 Task: Open a blank sheet, save the file as Regularexercisemeet.rtf Type the sentence 'Sports are more than just games; they are a powerful force that unites people and promotes physical fitness, teamwork, and character development. Engaging in sports provides numerous benefits, including improved physical health, enhanced mental well-being, and the development of essential life skills such as discipline, perseverance, and sportsmanship. Sports also have the ability to transcend cultural and social boundaries, fostering friendships and promoting cultural exchange. Whether as participants or spectators, sports have the capacity to inspire, entertain, and create lasting memories, making them an integral part of our lives._x000D_
'Add formula using equations and charcters after the sentence '2?R' Select the formula and highlight with color Yellow Change the page Orientation to  Landscape
Action: Mouse moved to (239, 183)
Screenshot: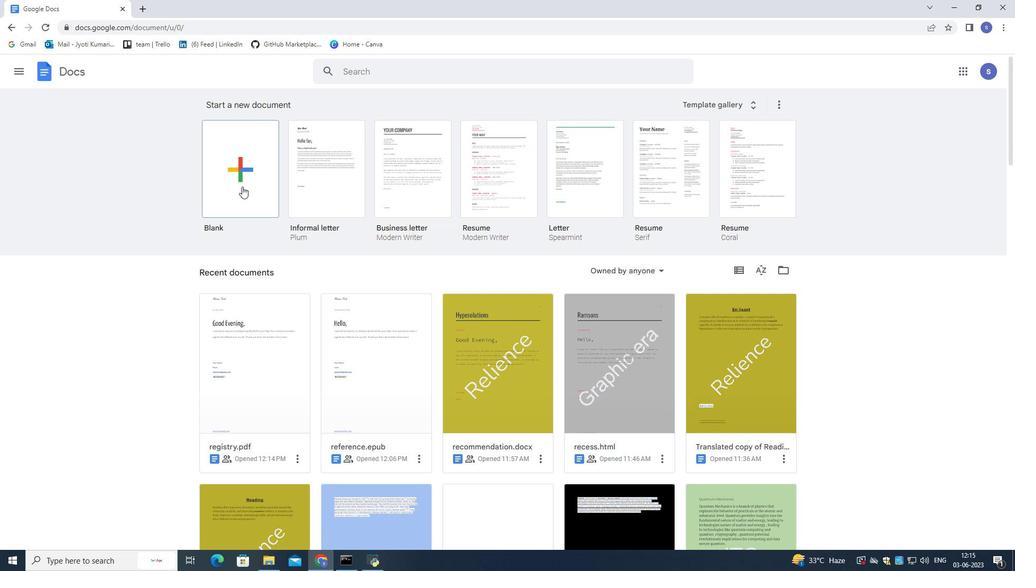 
Action: Mouse pressed left at (239, 183)
Screenshot: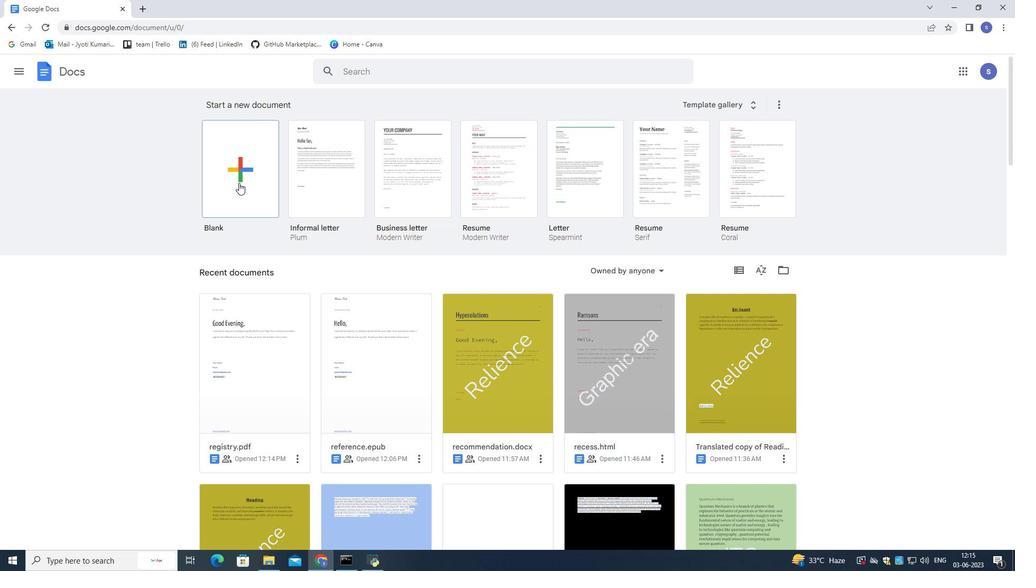 
Action: Mouse pressed left at (239, 183)
Screenshot: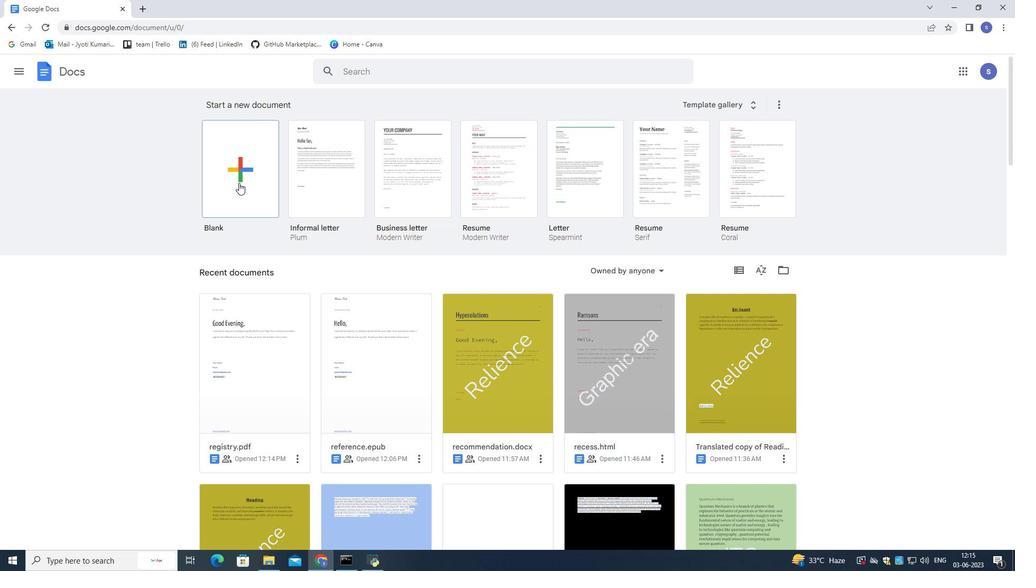 
Action: Mouse moved to (112, 65)
Screenshot: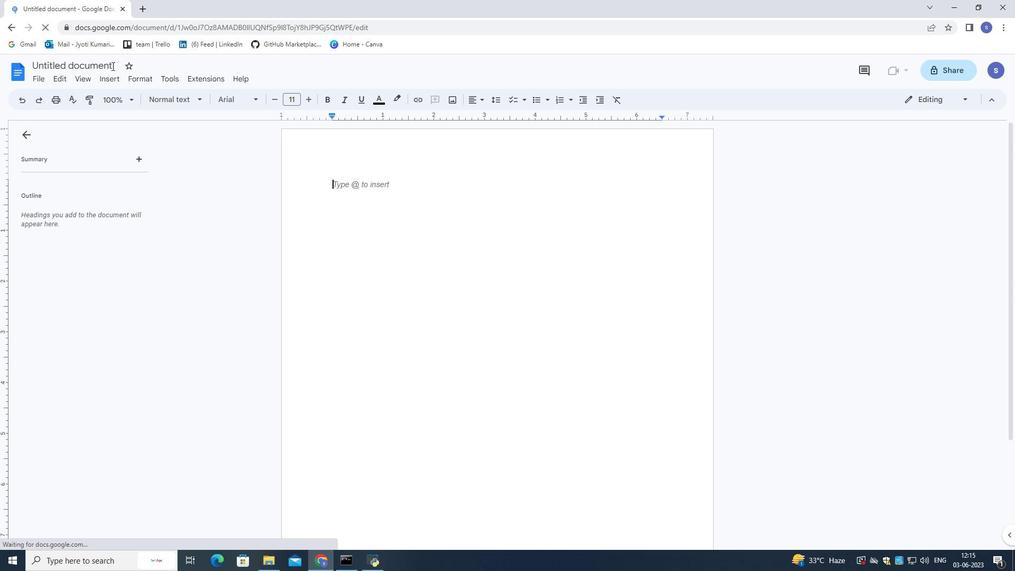 
Action: Mouse pressed left at (112, 65)
Screenshot: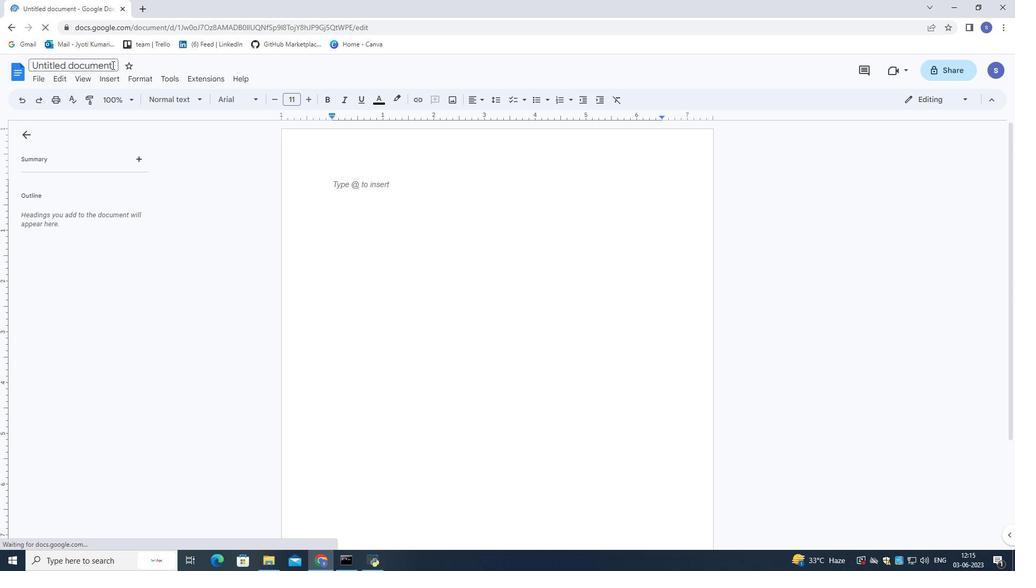 
Action: Mouse moved to (112, 63)
Screenshot: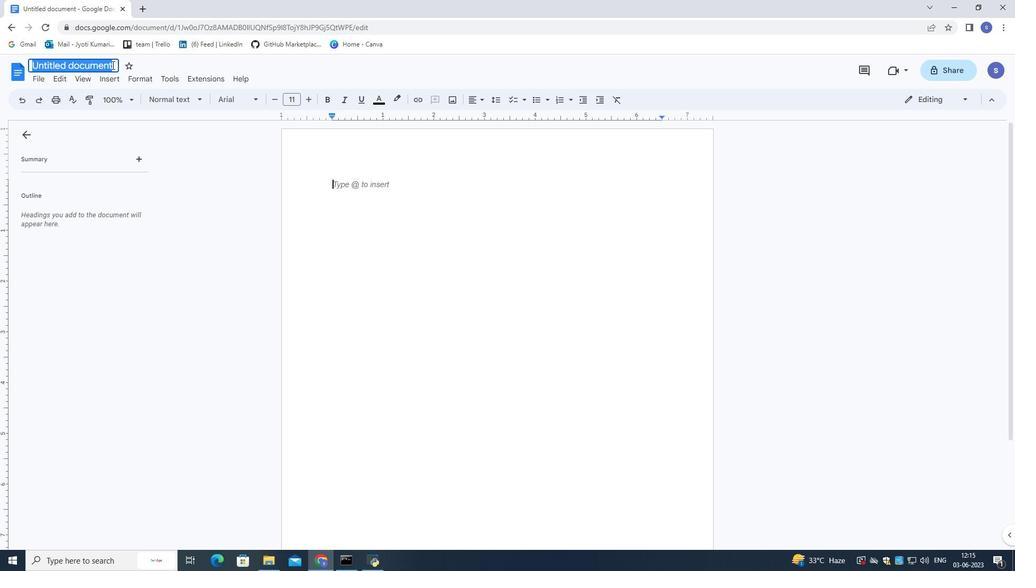 
Action: Key pressed <Key.caps_lock>RE<Key.caps_lock><Key.backspace>egularexercisemeet.
Screenshot: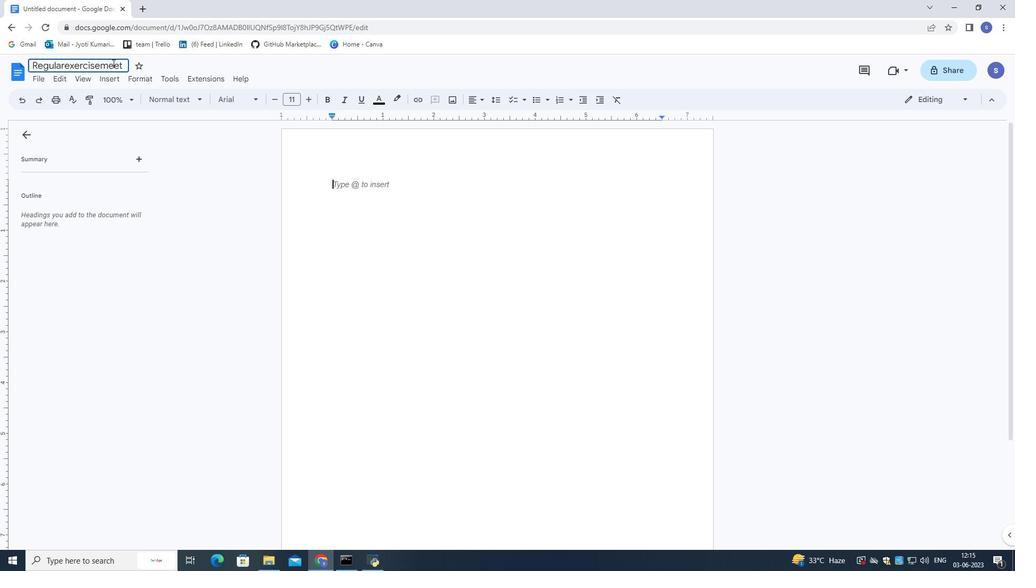 
Action: Mouse moved to (1016, 94)
Screenshot: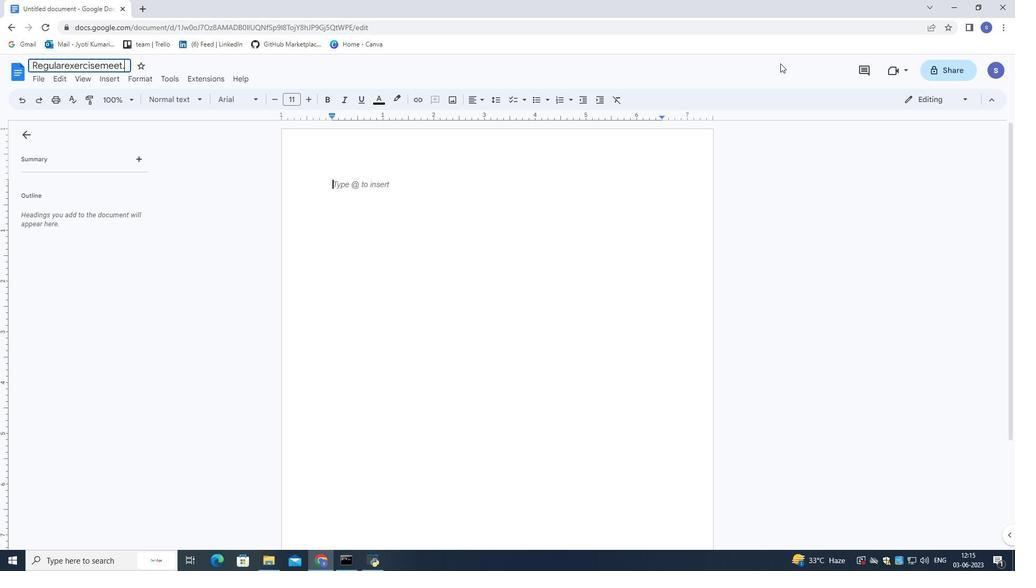 
Action: Key pressed rtf<Key.enter>
Screenshot: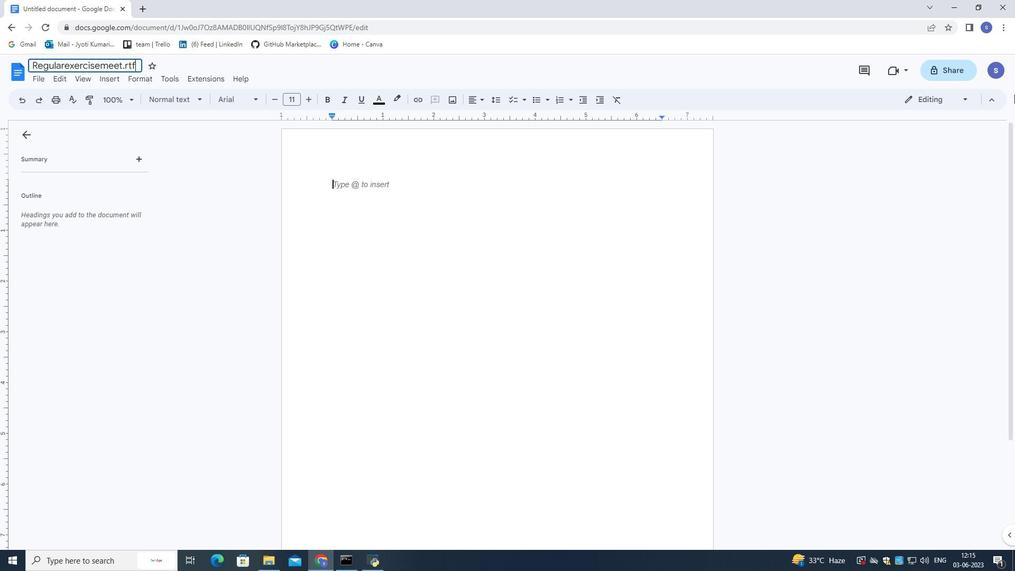 
Action: Mouse moved to (372, 186)
Screenshot: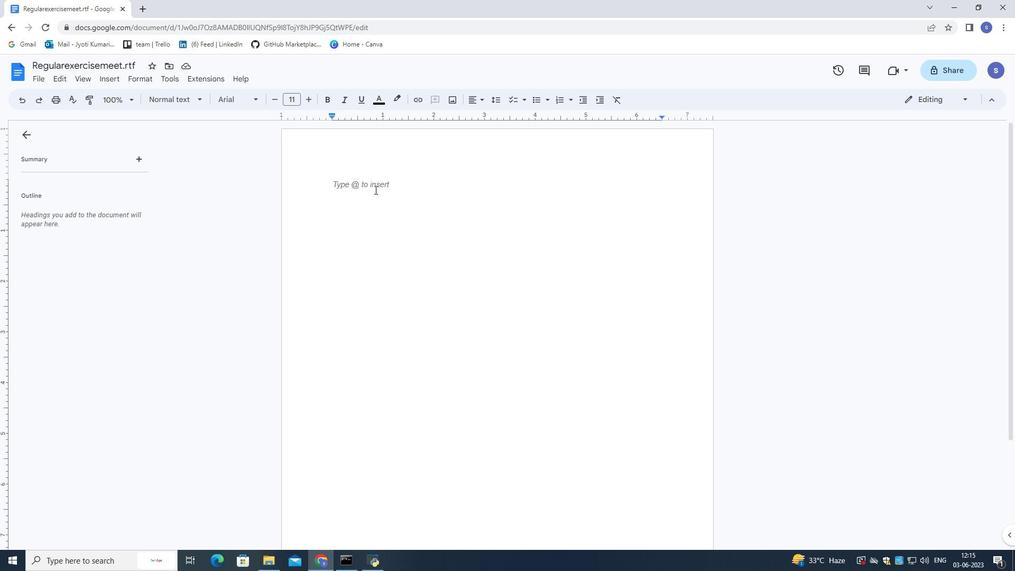 
Action: Mouse pressed left at (372, 186)
Screenshot: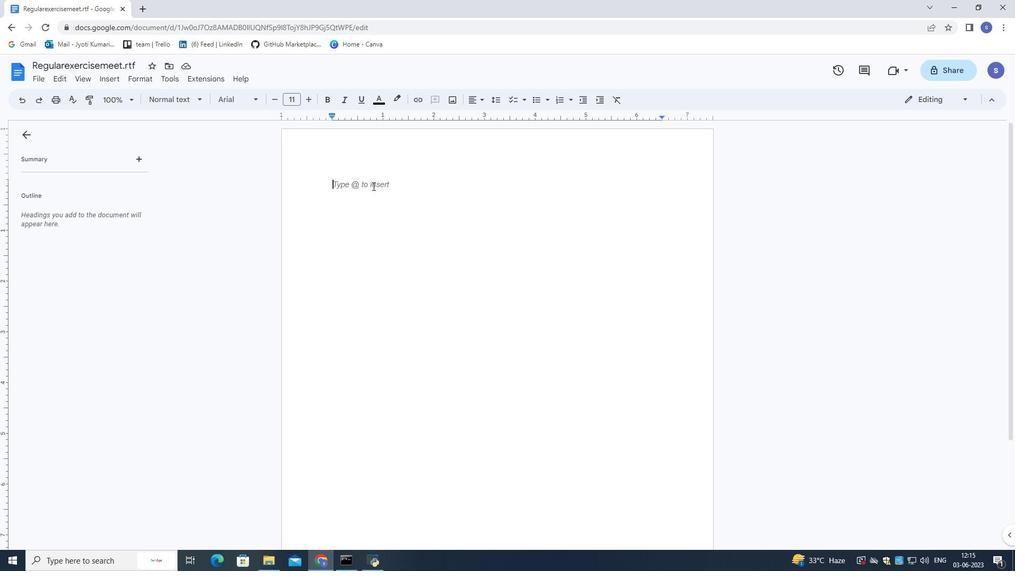 
Action: Mouse moved to (369, 126)
Screenshot: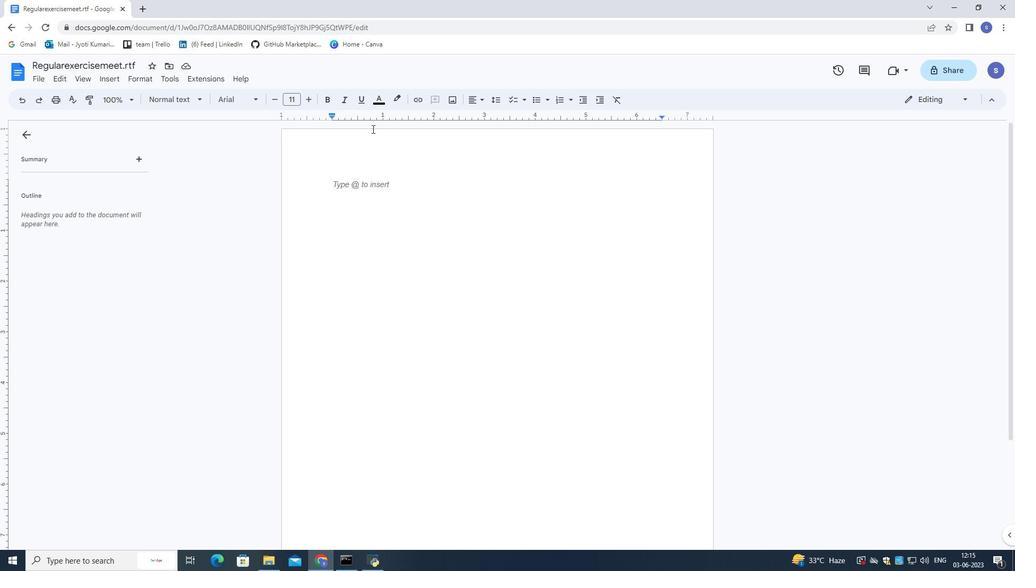 
Action: Key pressed <Key.shift>Sports<Key.space>are<Key.space>morethan<Key.space>just<Key.space>games,<Key.space>ther<Key.space>are<Key.space>powerful<Key.space>force<Key.space>that<Key.space>unites<Key.space>peple<Key.space>and<Key.space>prompts<Key.space>physical<Key.space>fitness,<Key.space>teamwork,<Key.space>and<Key.space>character<Key.space>development.<Key.space><Key.shift>engaging<Key.space><Key.backspace><Key.space>in<Key.space>sports<Key.space>provides<Key.space>numerous<Key.space>benefits,<Key.space>including<Key.space>improved<Key.space>physical<Key.space>health,<Key.space>enhanced<Key.space>man<Key.backspace><Key.backspace>ental<Key.space>well-being<Key.space>,<Key.space>and<Key.space>the<Key.space>development<Key.space>of<Key.space>essential<Key.space>life<Key.space>skills<Key.space>such<Key.space>as<Key.space>deicipline,<Key.space>perseverance,<Key.space>and<Key.space>sportsmanship.<Key.space>sports<Key.space>also<Key.space>have<Key.space>a<Key.backspace><Key.space>the<Key.space>ability<Key.space>to<Key.space>transcend<Key.space>cultual<Key.space>and<Key.space>social<Key.space>boundaries,<Key.space>foo<Key.backspace>stering<Key.space>friendship<Key.space>and<Key.space>promoting<Key.space>cultural<Key.space>exchange.<Key.space>wheather<Key.space><Key.backspace><Key.space>as<Key.space>participants<Key.space>of<Key.space>spectators<Key.space>,<Key.space>sports<Key.space>have<Key.space>the<Key.space>capacity<Key.space>to<Key.space>inspire<Key.space>,<Key.space>entertain<Key.space>and<Key.space>cretae<Key.space>lasting<Key.space>memories,<Key.space>amking<Key.space>them<Key.space>an<Key.space>integral<Key.space>part<Key.space>of<Key.space>our<Key.space>lives.
Screenshot: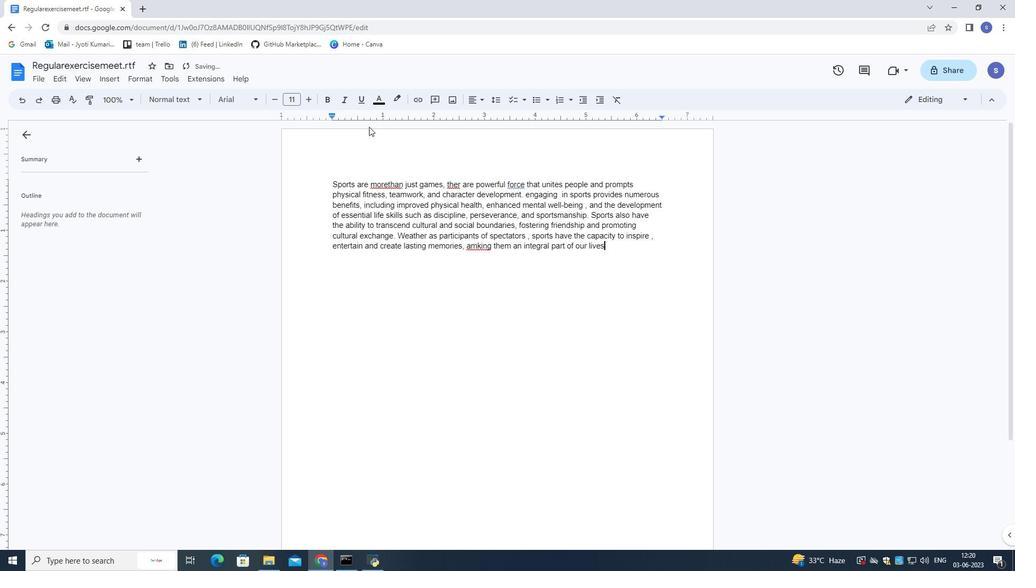 
Action: Mouse moved to (483, 247)
Screenshot: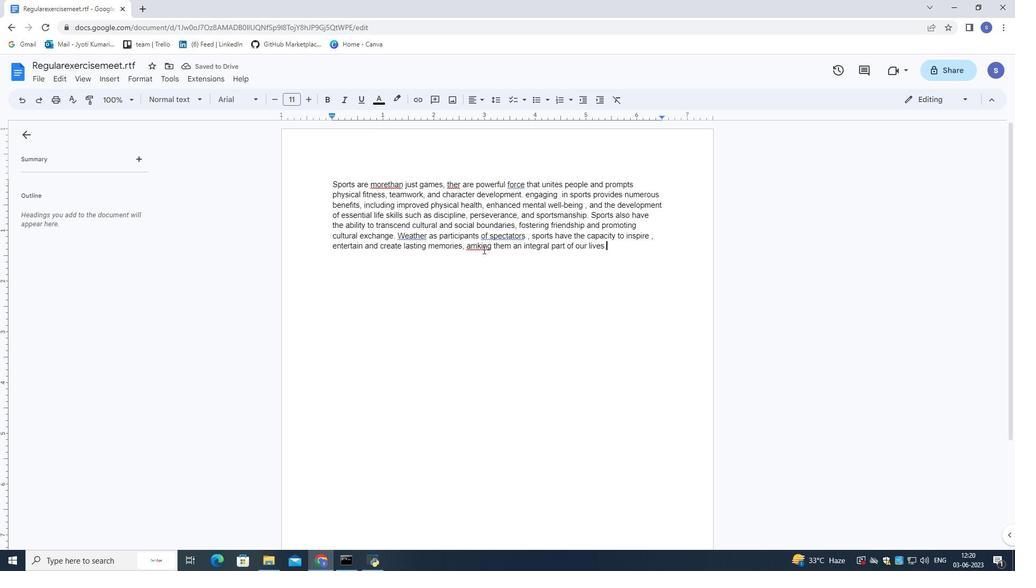
Action: Mouse pressed left at (483, 247)
Screenshot: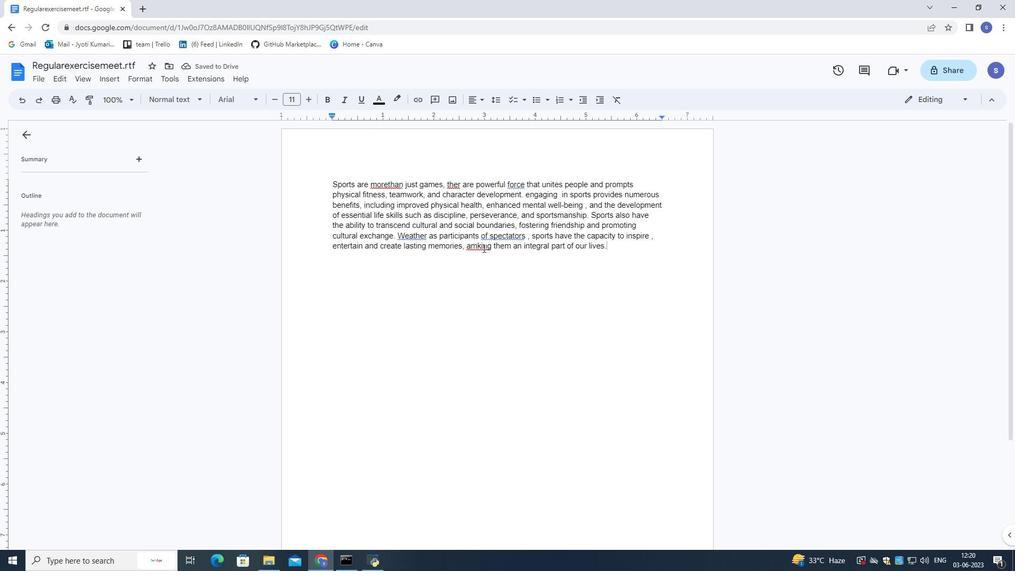 
Action: Mouse moved to (487, 235)
Screenshot: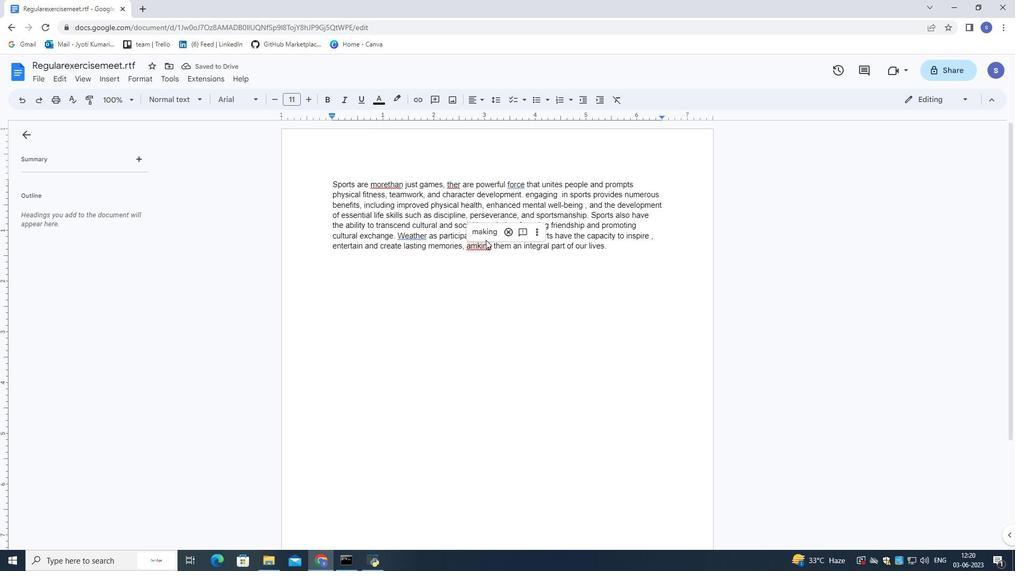 
Action: Mouse pressed left at (487, 235)
Screenshot: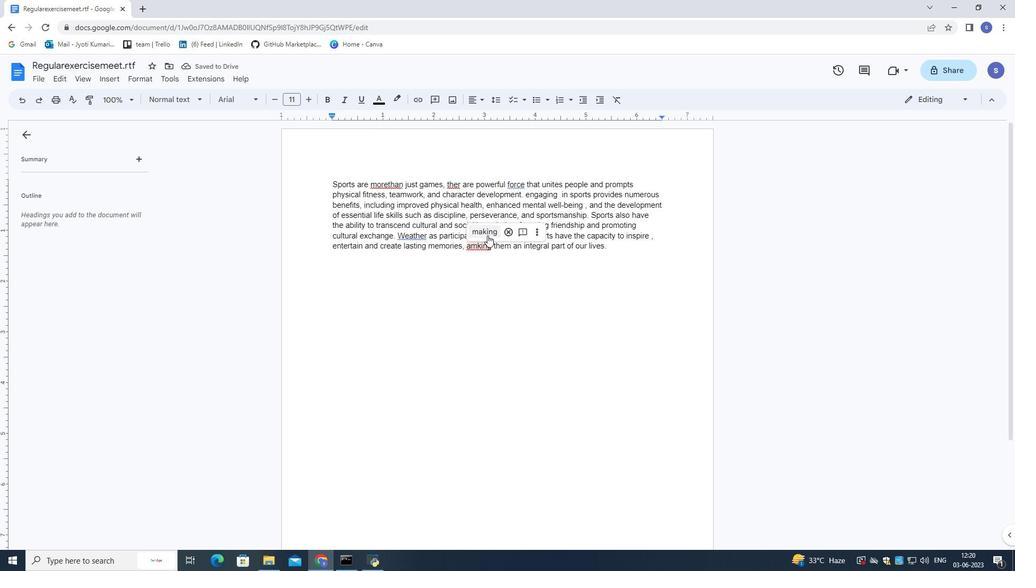
Action: Mouse moved to (506, 239)
Screenshot: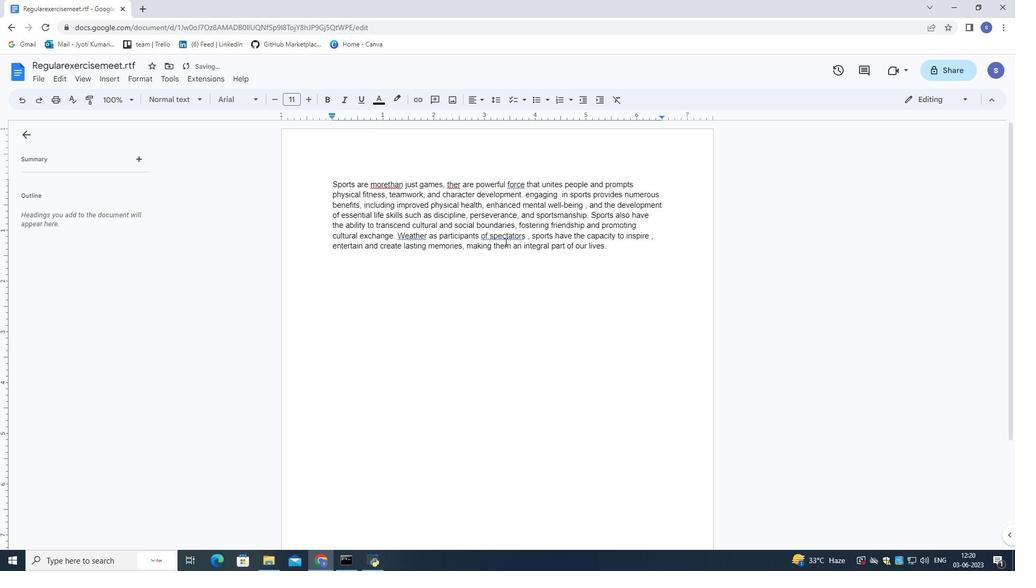 
Action: Mouse pressed left at (506, 239)
Screenshot: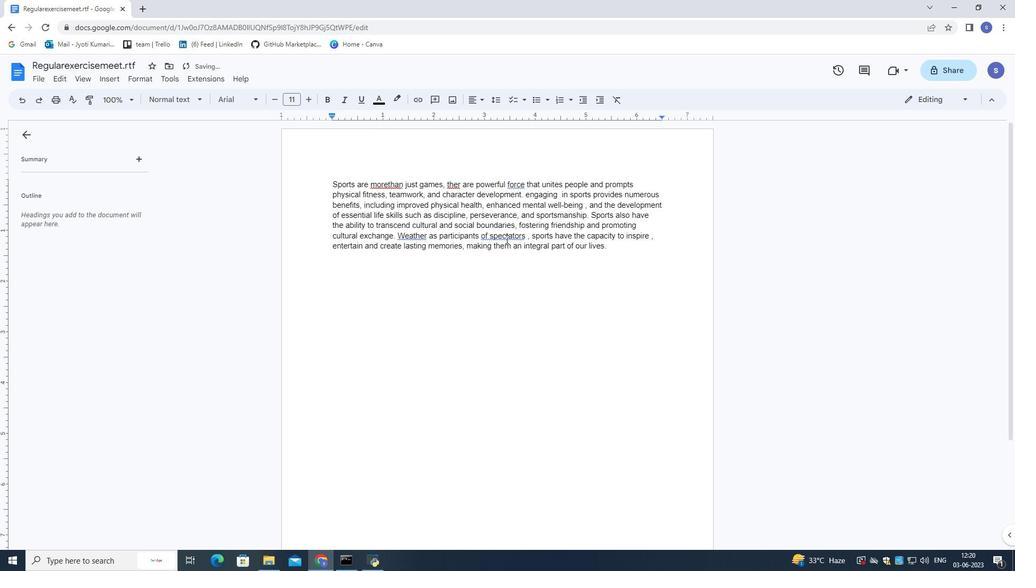 
Action: Mouse moved to (504, 224)
Screenshot: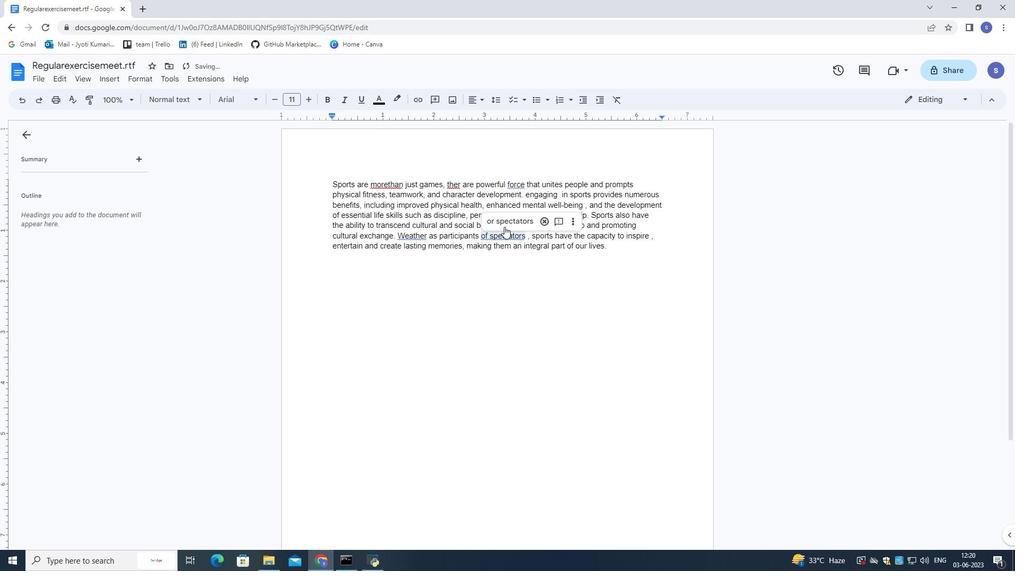 
Action: Mouse pressed left at (504, 224)
Screenshot: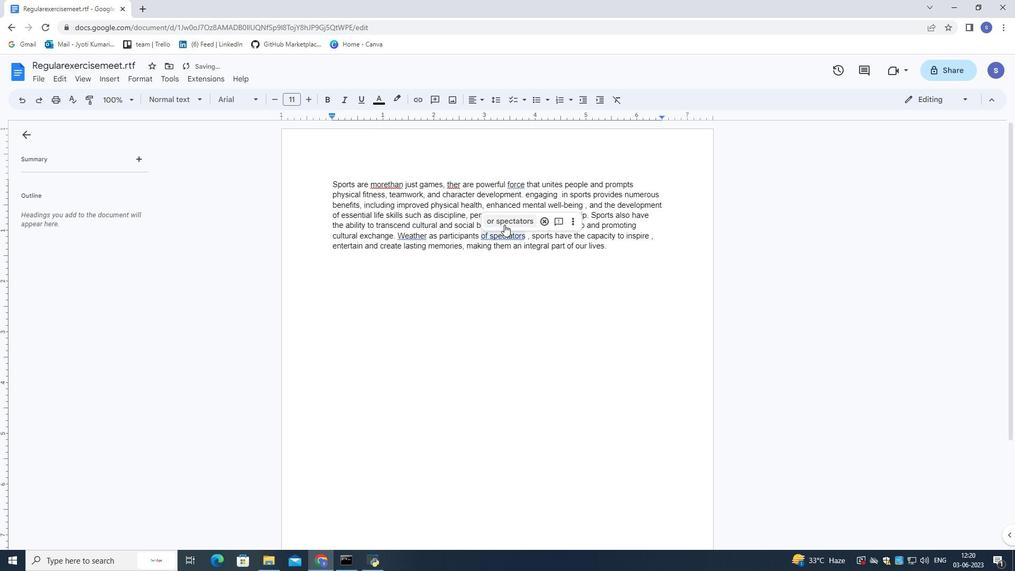 
Action: Mouse moved to (517, 186)
Screenshot: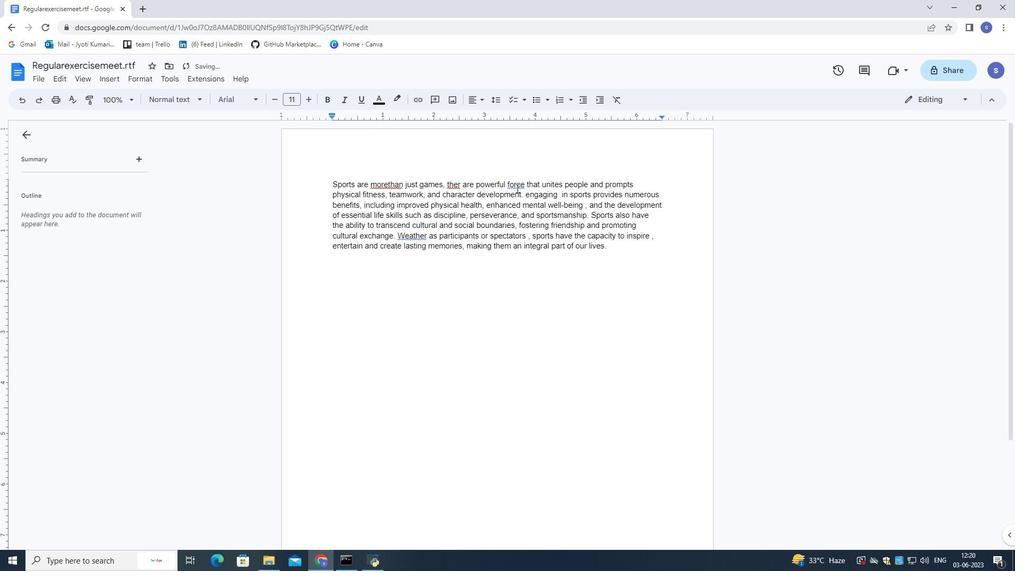 
Action: Mouse pressed left at (517, 186)
Screenshot: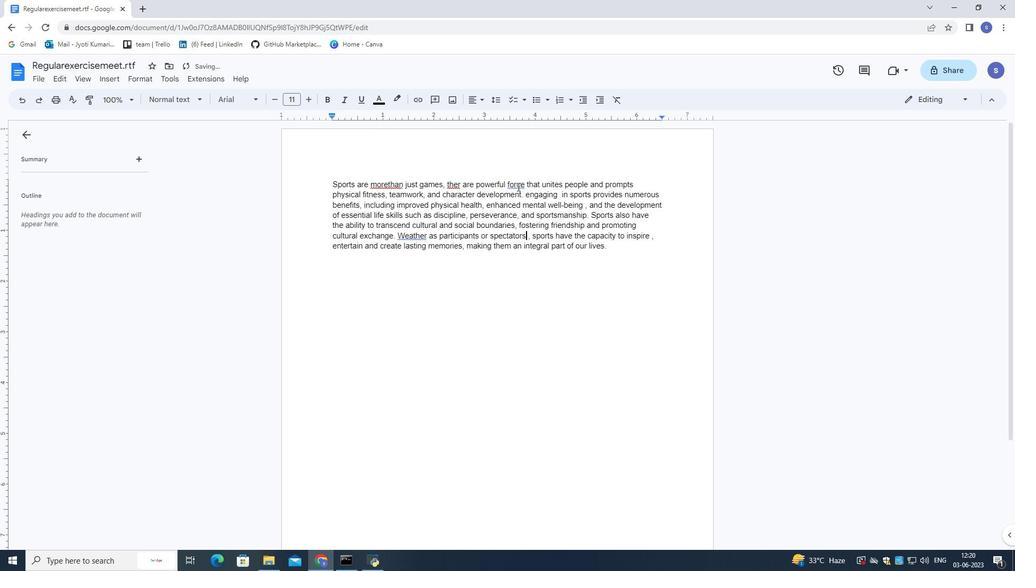 
Action: Mouse moved to (521, 169)
Screenshot: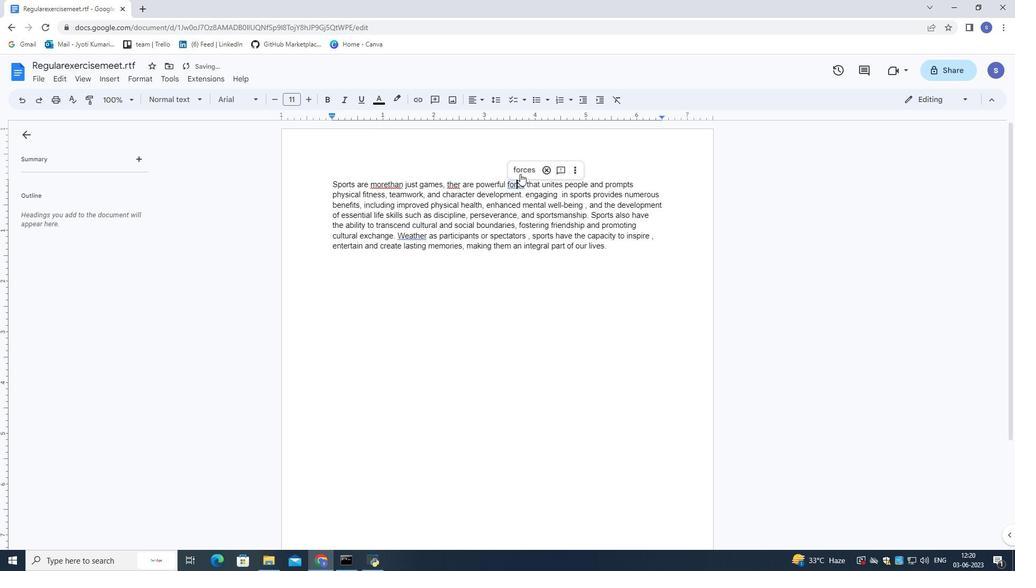 
Action: Mouse pressed left at (521, 169)
Screenshot: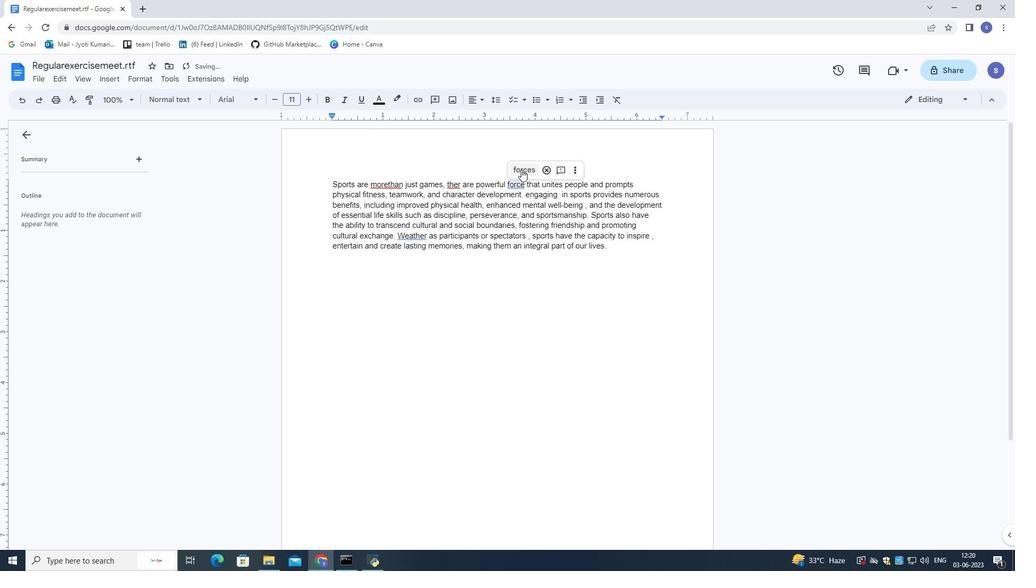 
Action: Mouse moved to (457, 184)
Screenshot: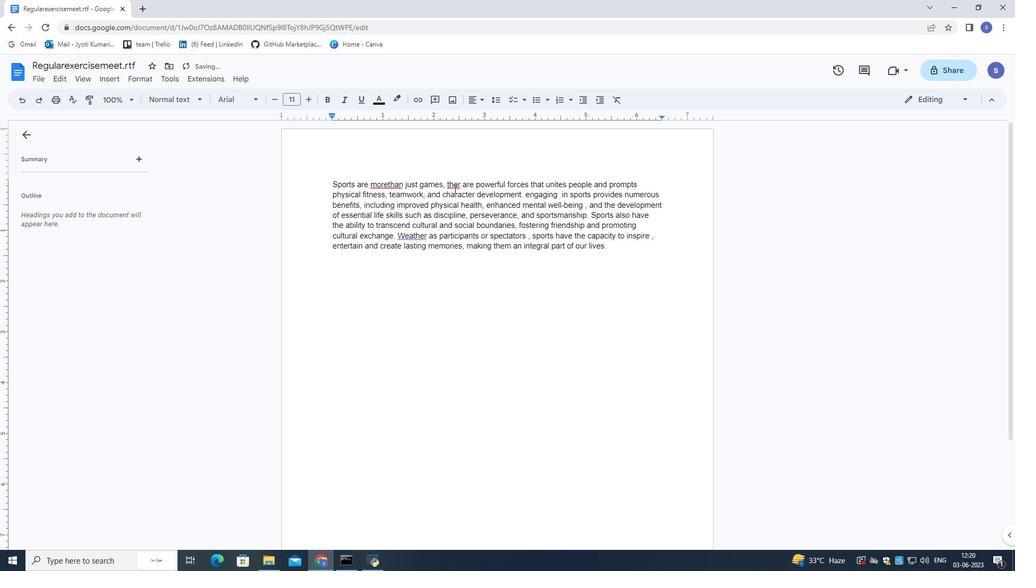 
Action: Mouse pressed left at (457, 184)
Screenshot: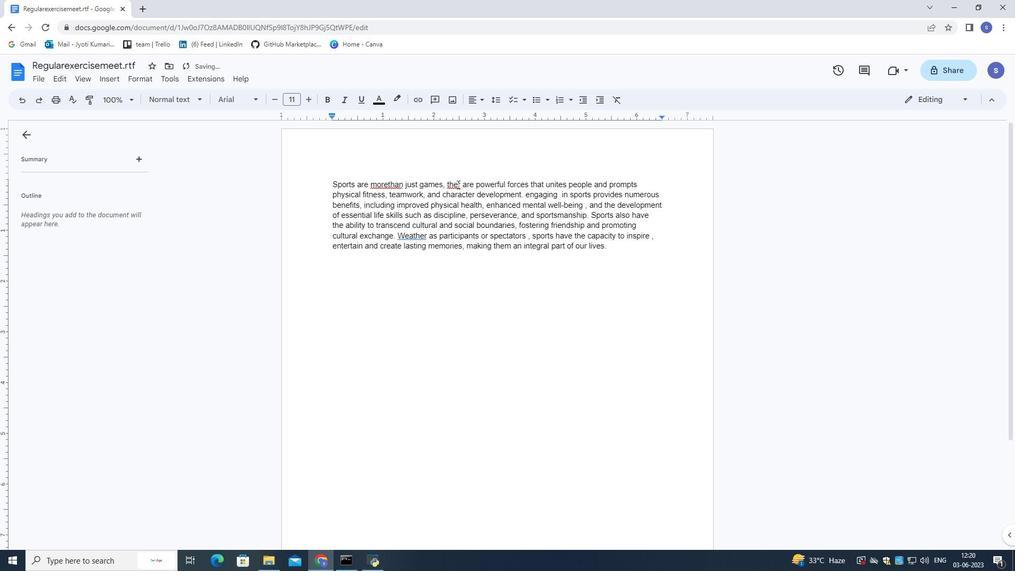 
Action: Mouse moved to (458, 171)
Screenshot: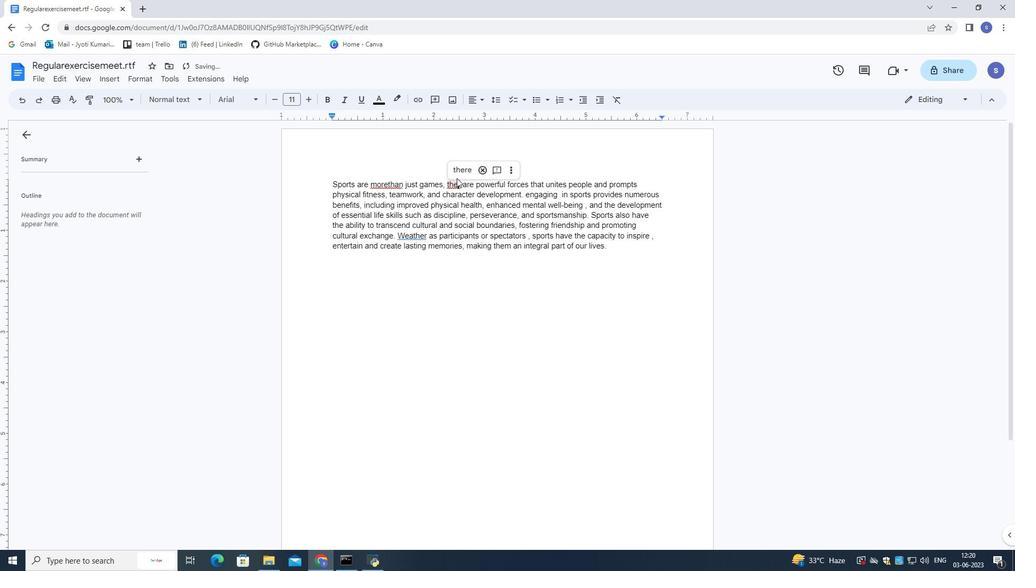 
Action: Mouse pressed left at (458, 171)
Screenshot: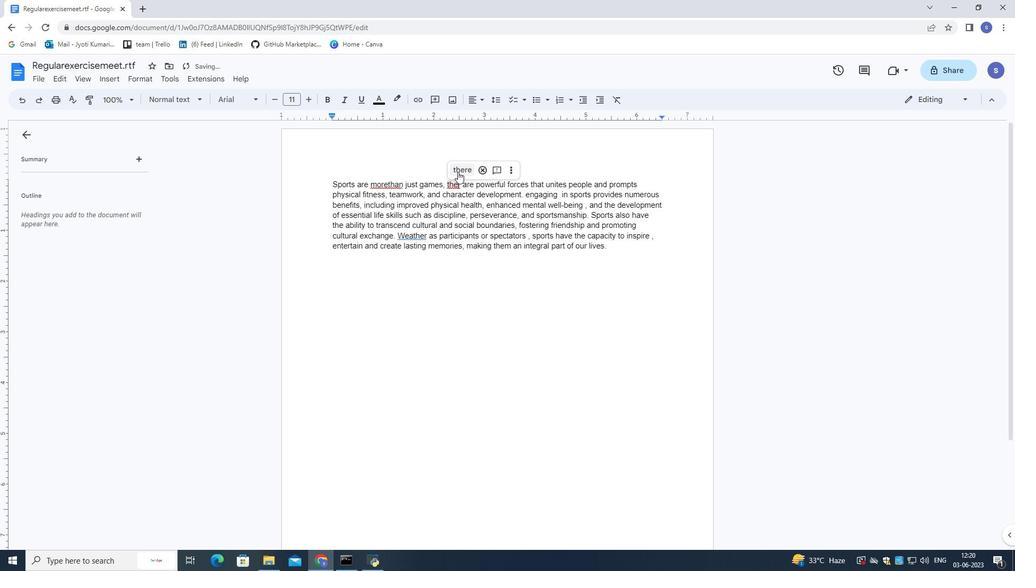 
Action: Mouse moved to (388, 185)
Screenshot: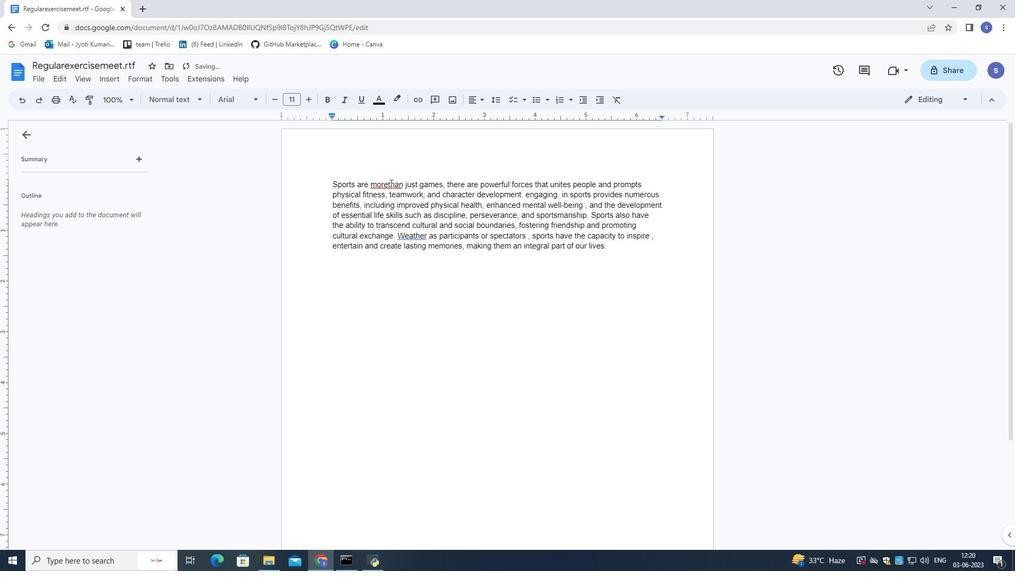 
Action: Mouse pressed left at (388, 185)
Screenshot: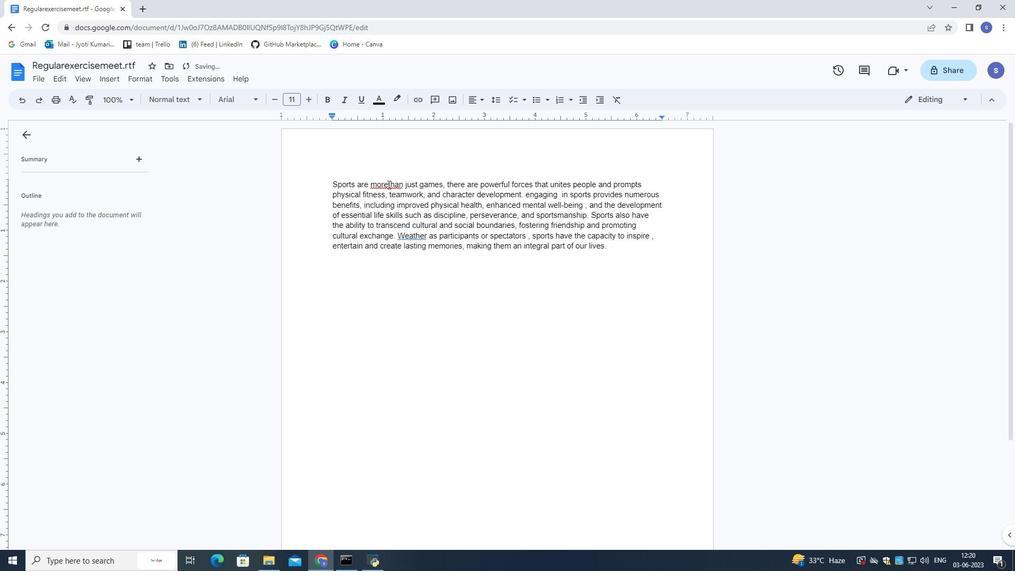 
Action: Mouse moved to (393, 172)
Screenshot: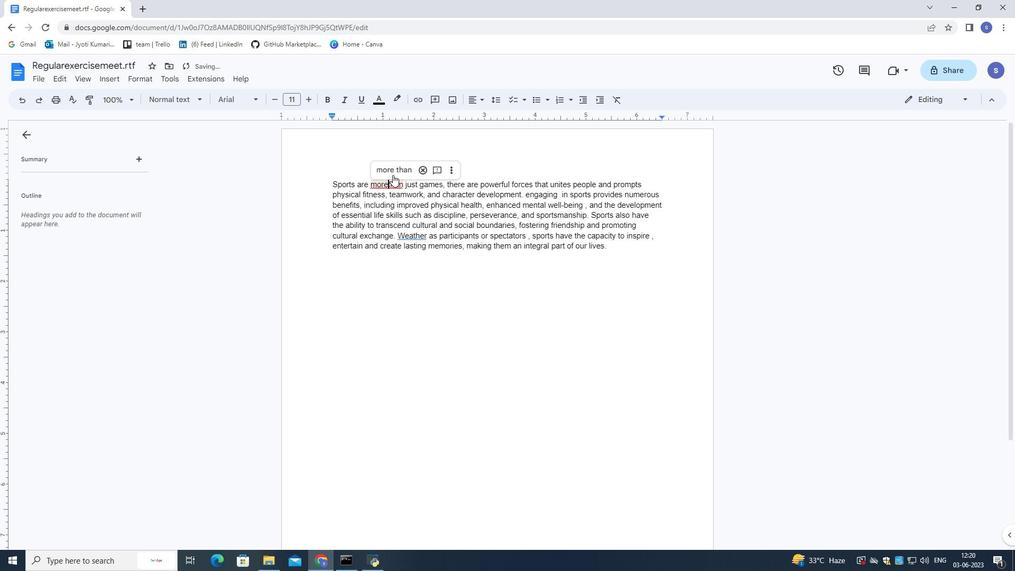 
Action: Mouse pressed left at (393, 172)
Screenshot: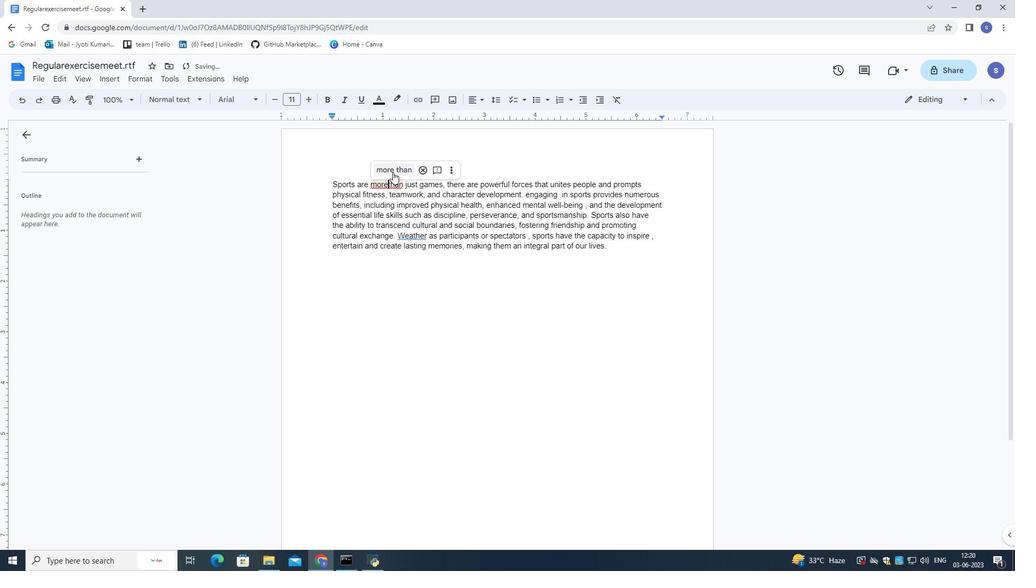 
Action: Mouse moved to (411, 237)
Screenshot: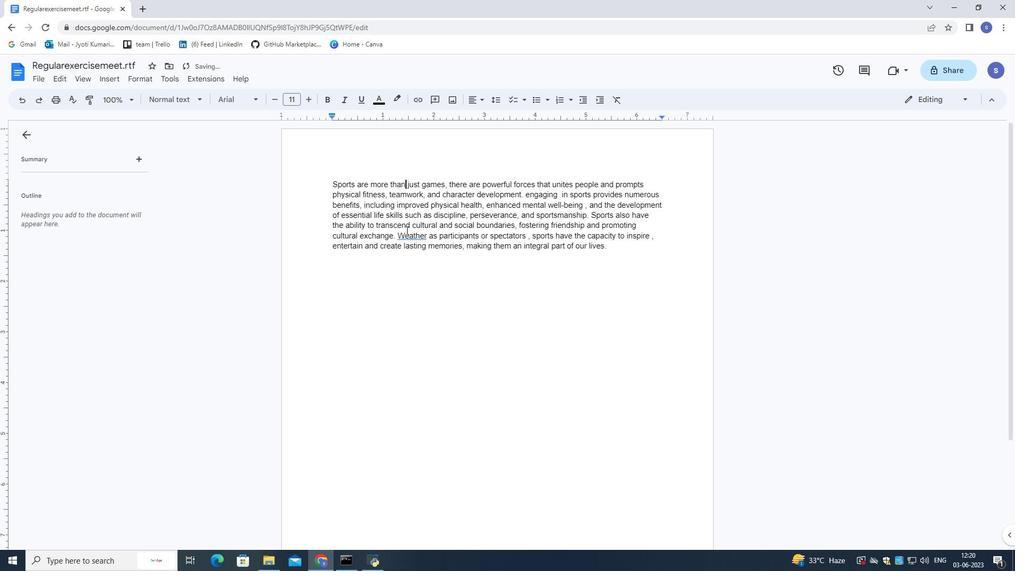 
Action: Mouse pressed left at (411, 237)
Screenshot: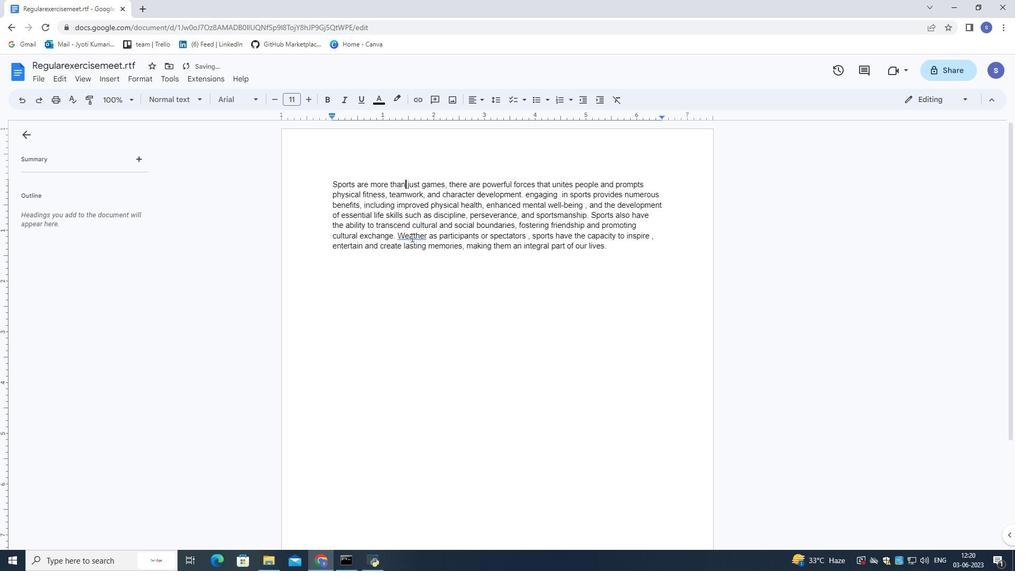 
Action: Mouse moved to (414, 224)
Screenshot: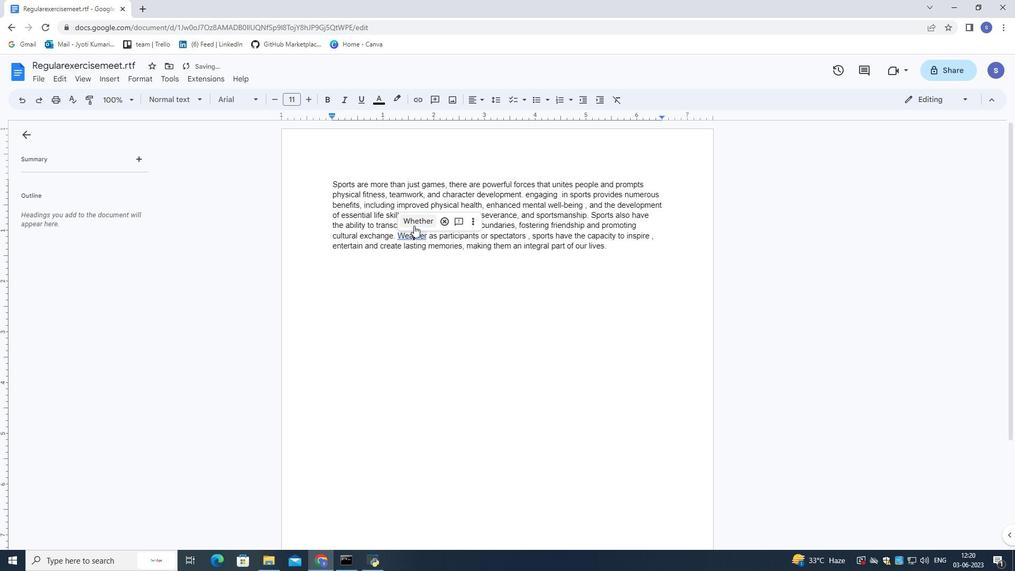 
Action: Mouse pressed left at (414, 224)
Screenshot: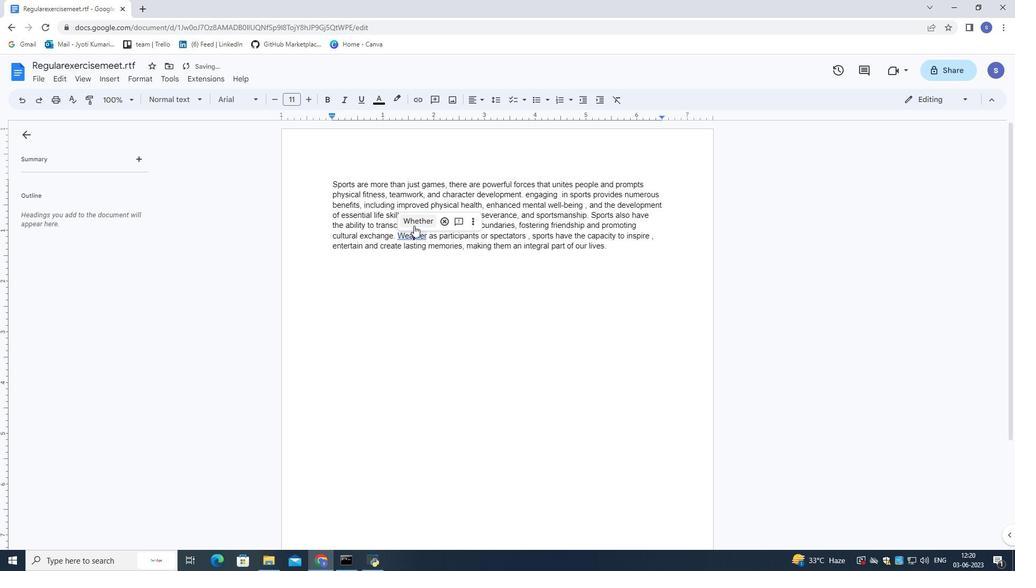 
Action: Mouse moved to (611, 246)
Screenshot: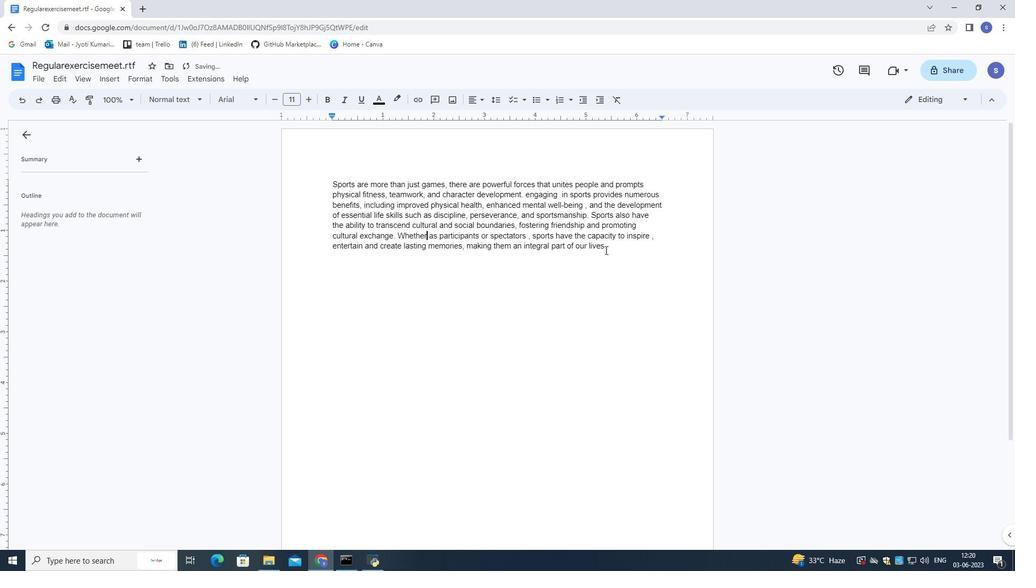 
Action: Mouse pressed left at (611, 246)
Screenshot: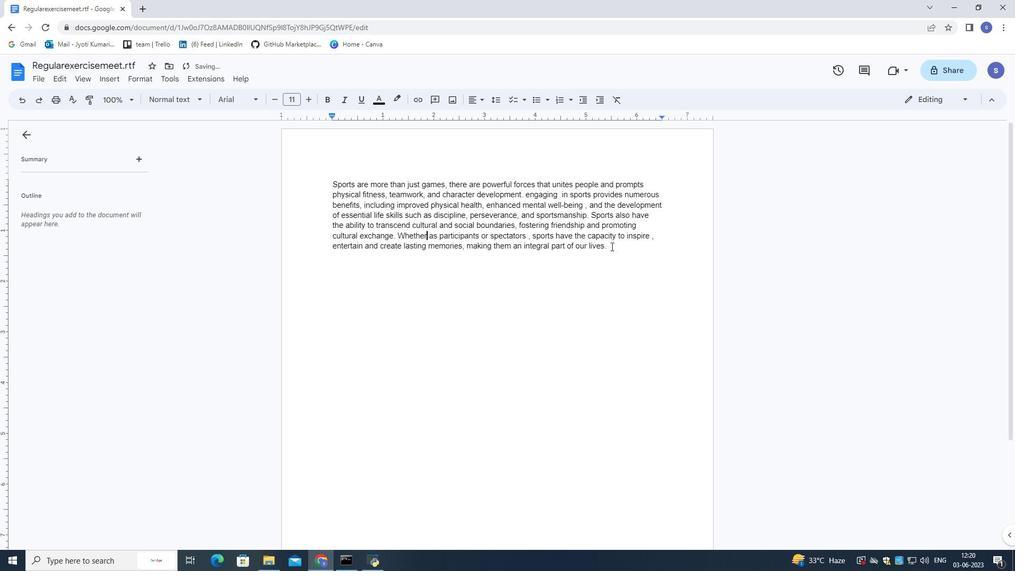 
Action: Mouse moved to (603, 248)
Screenshot: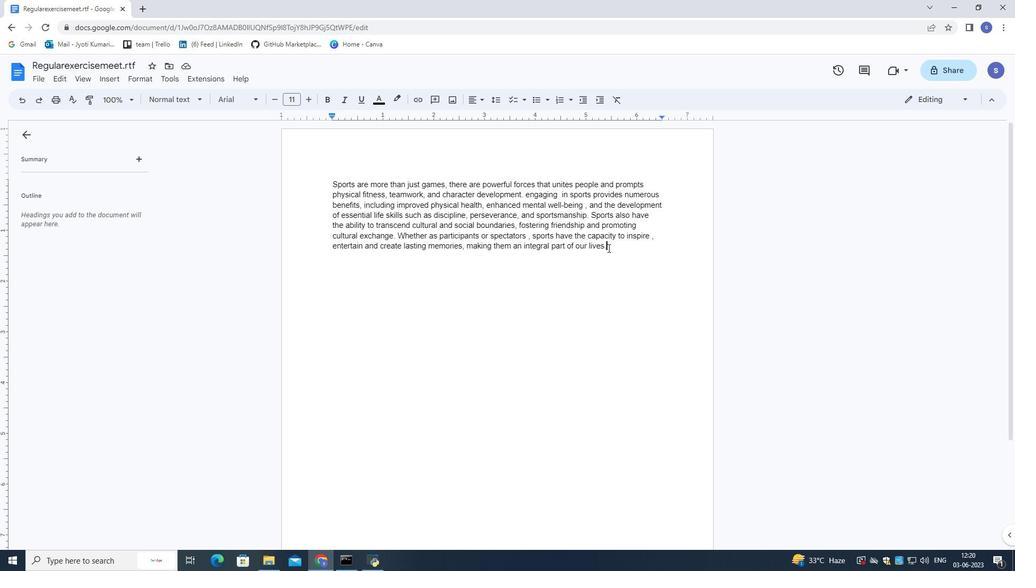 
Action: Key pressed <Key.space>
Screenshot: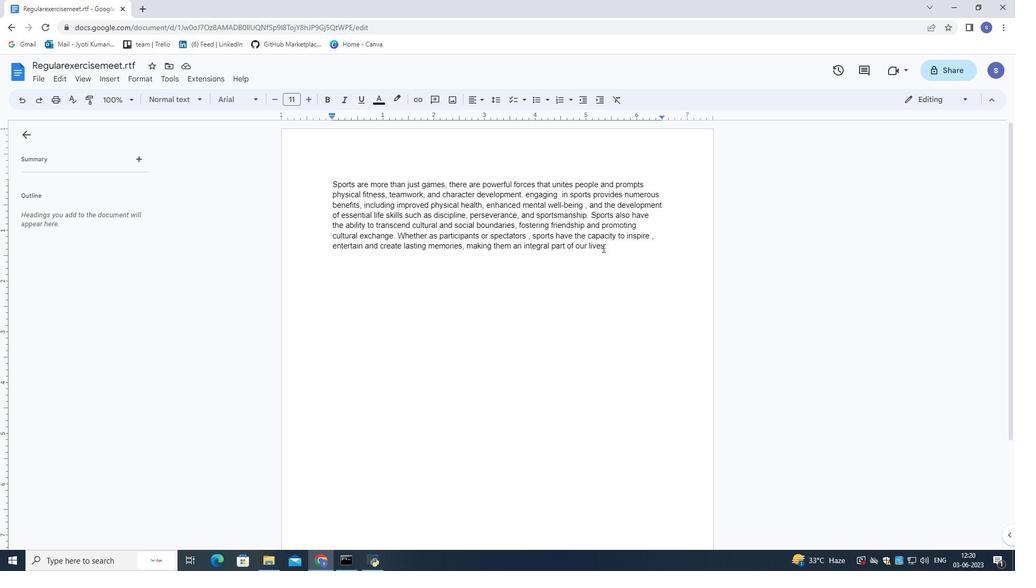 
Action: Mouse moved to (150, 76)
Screenshot: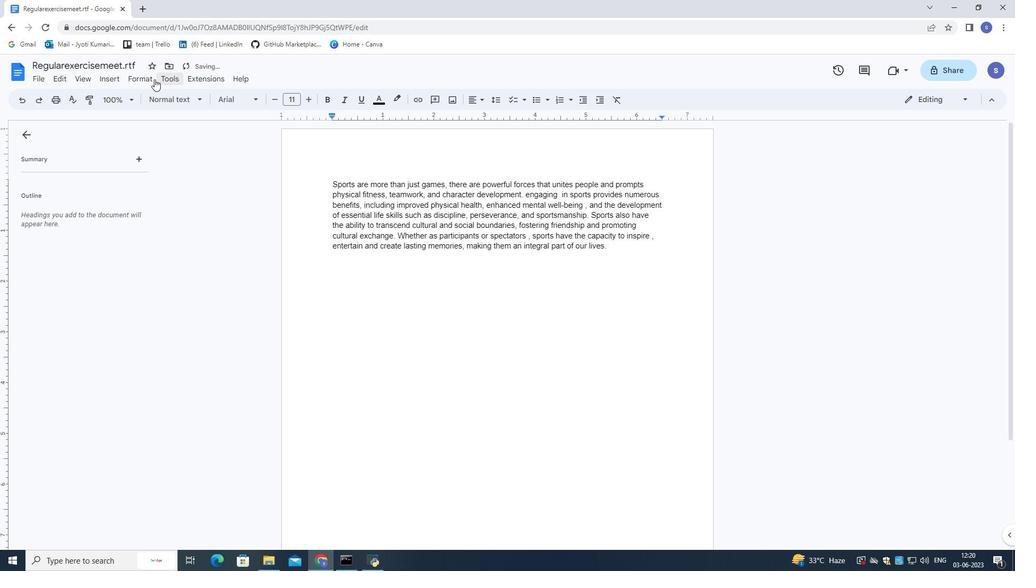 
Action: Mouse pressed left at (150, 76)
Screenshot: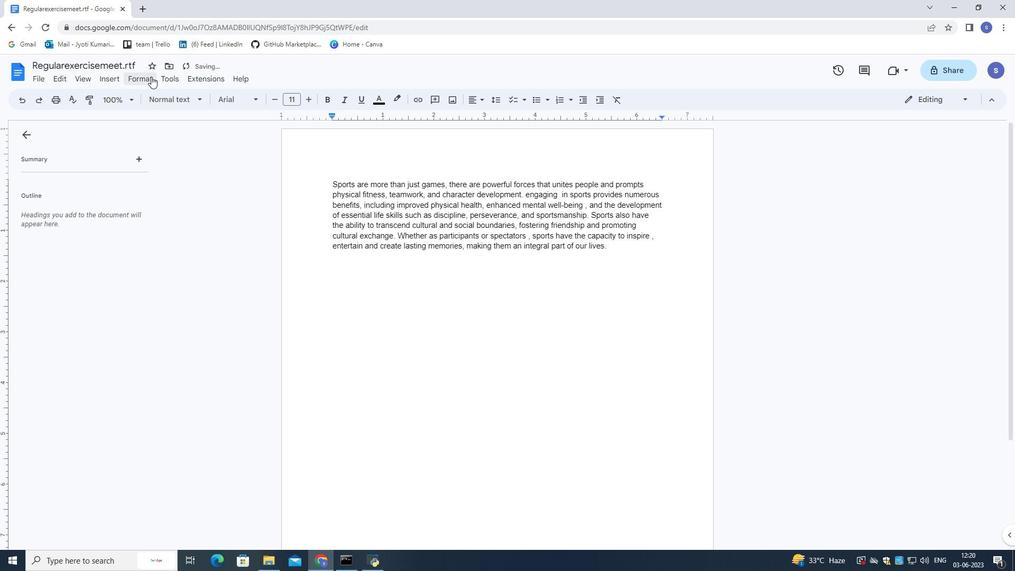 
Action: Mouse moved to (140, 298)
Screenshot: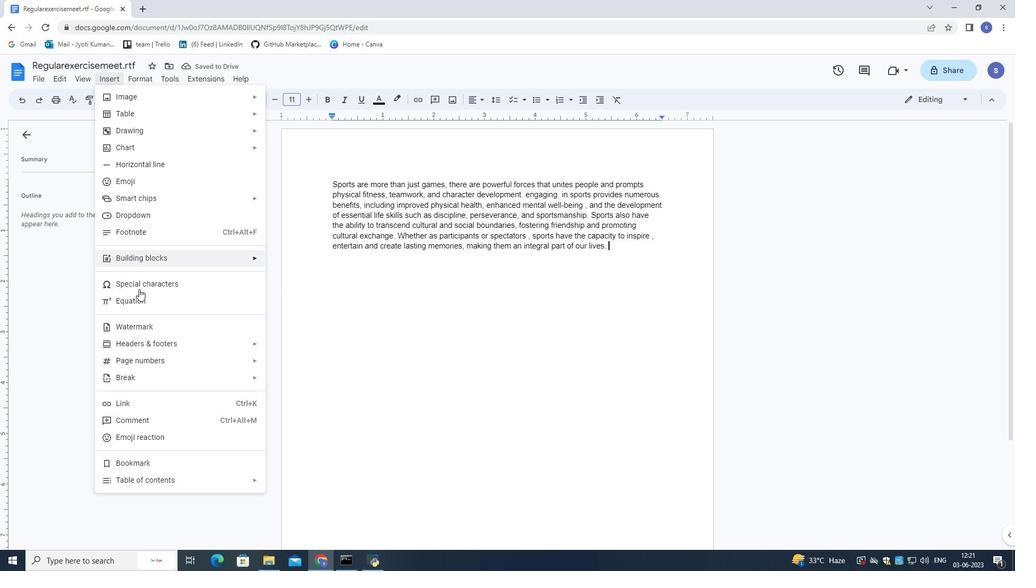 
Action: Mouse pressed left at (140, 298)
Screenshot: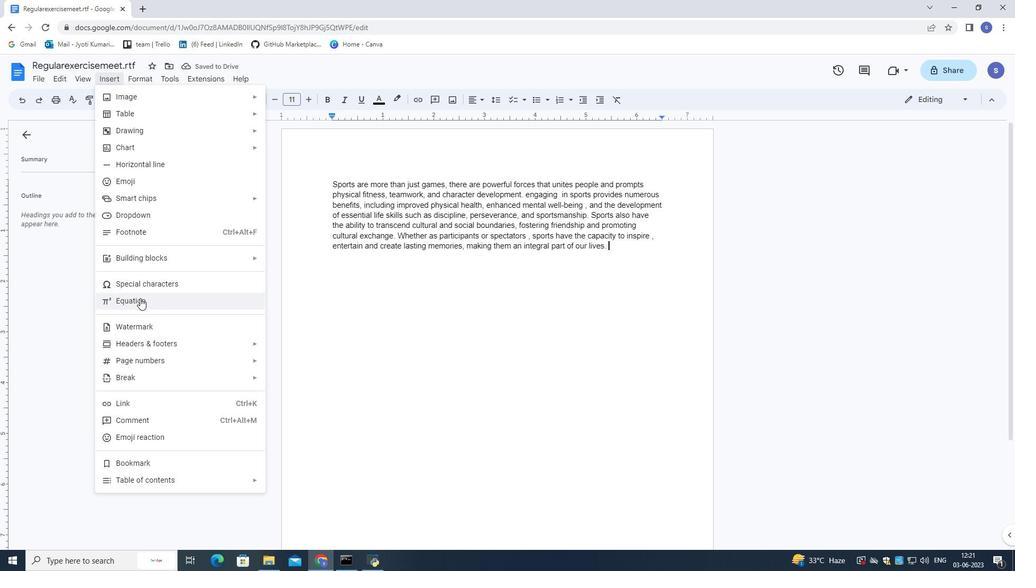 
Action: Mouse moved to (169, 315)
Screenshot: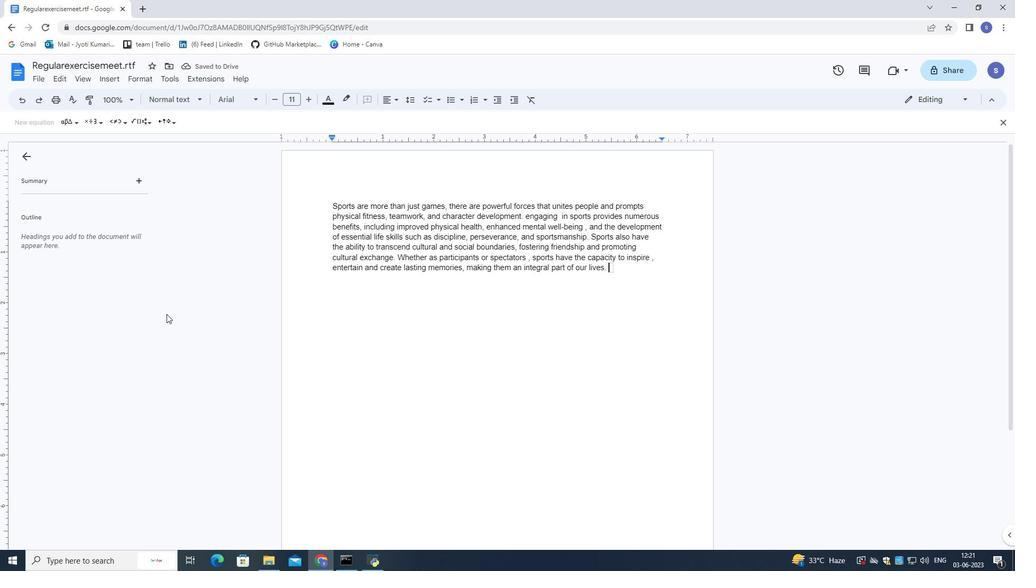
Action: Key pressed 2<Key.shift_r>?<Key.shift>R
Screenshot: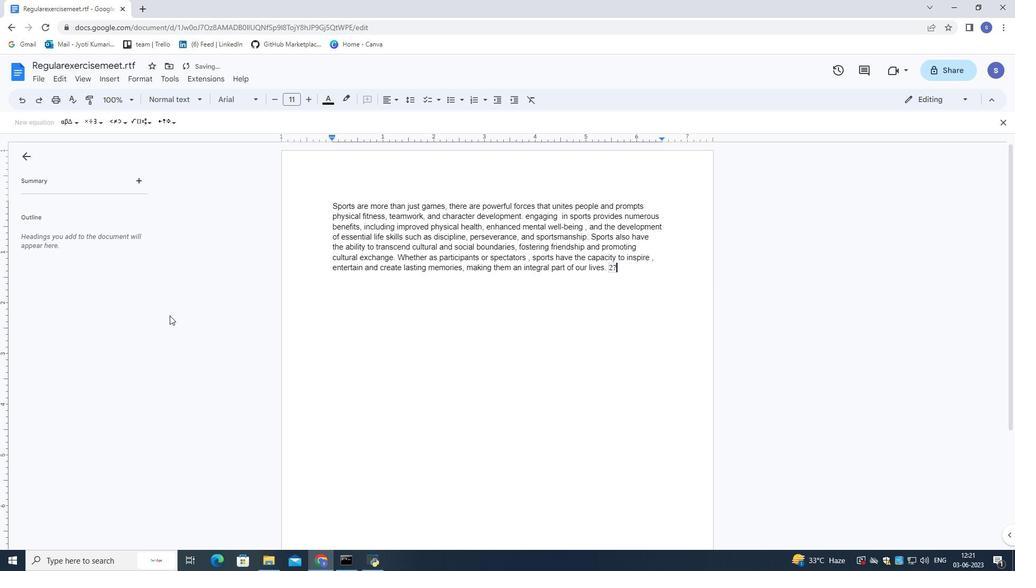 
Action: Mouse moved to (632, 268)
Screenshot: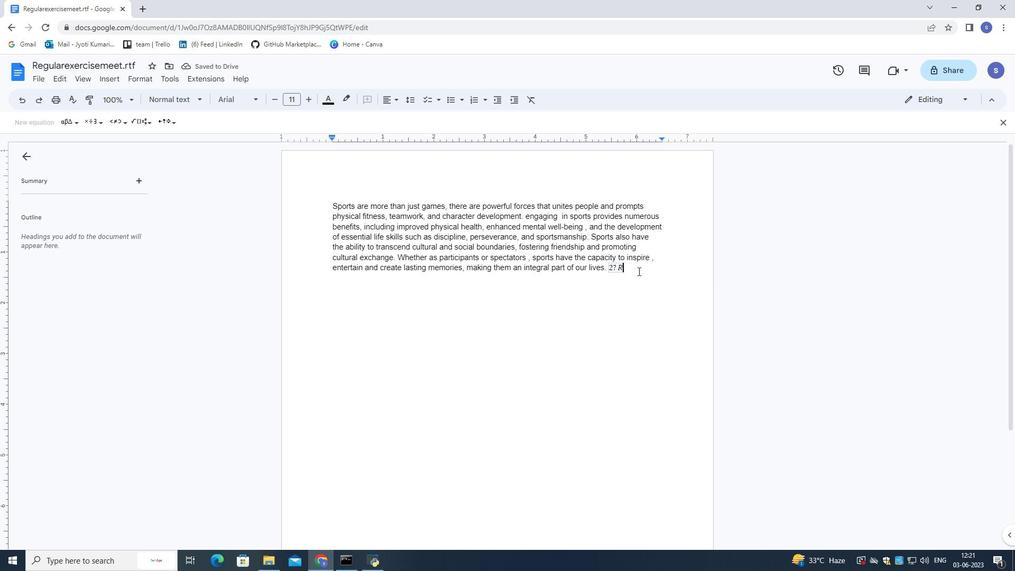 
Action: Mouse pressed left at (632, 268)
Screenshot: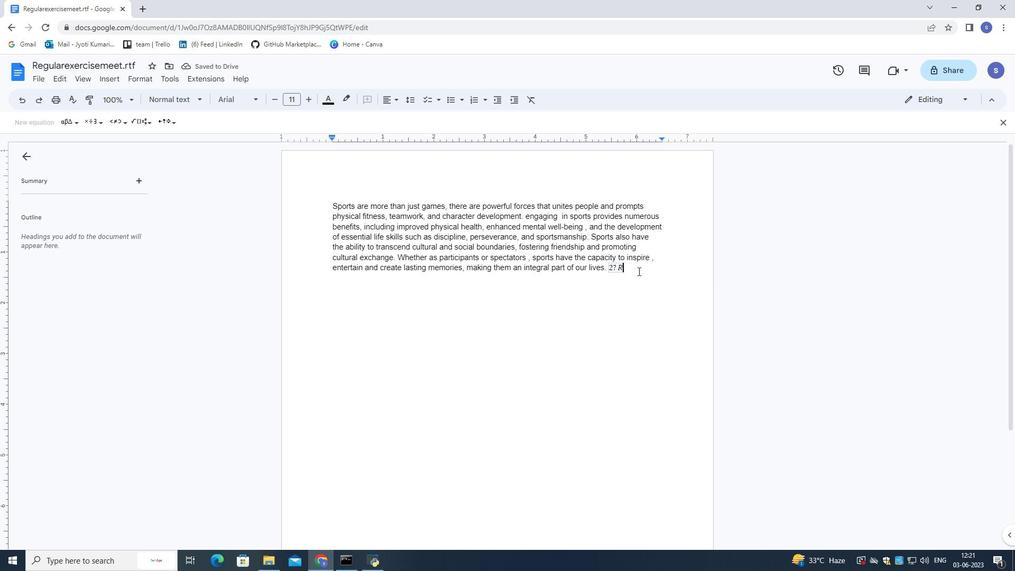 
Action: Mouse moved to (400, 101)
Screenshot: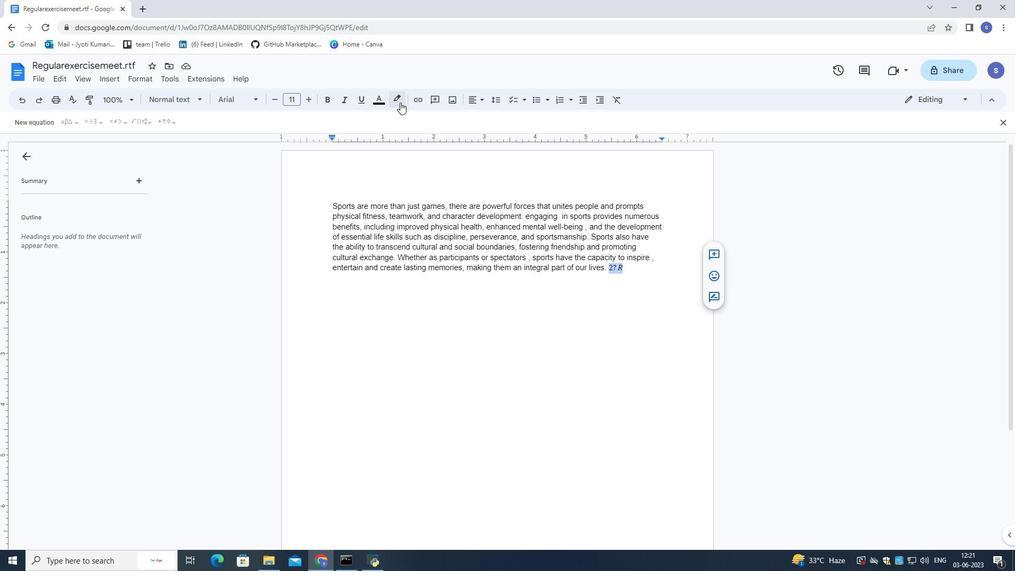 
Action: Mouse pressed left at (400, 101)
Screenshot: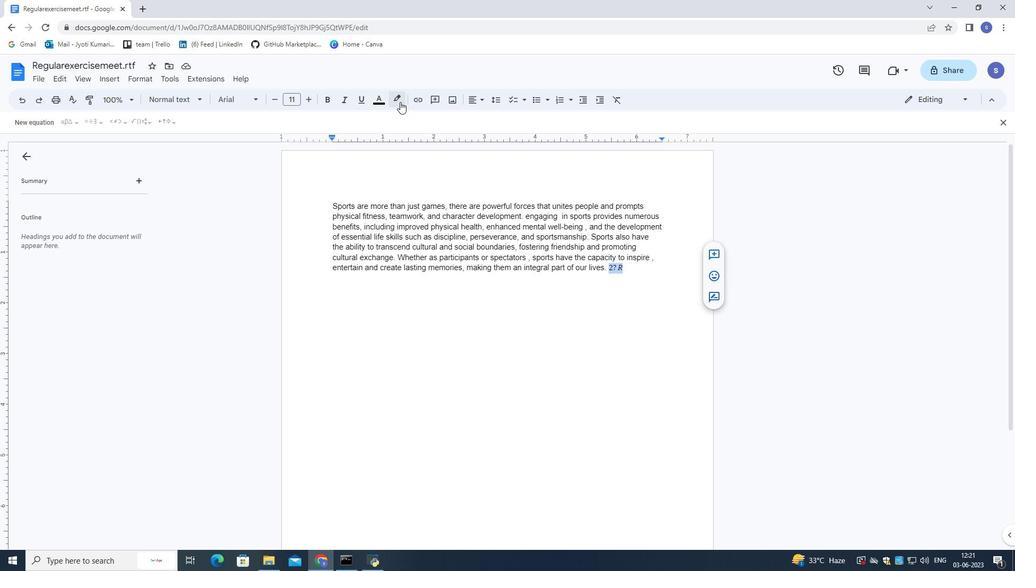 
Action: Mouse moved to (433, 146)
Screenshot: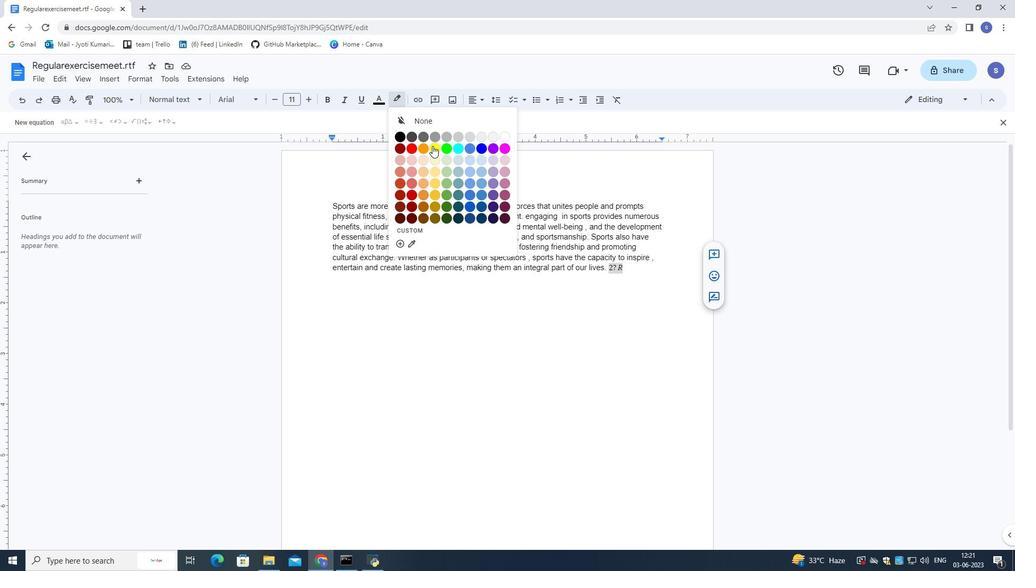 
Action: Mouse pressed left at (433, 146)
Screenshot: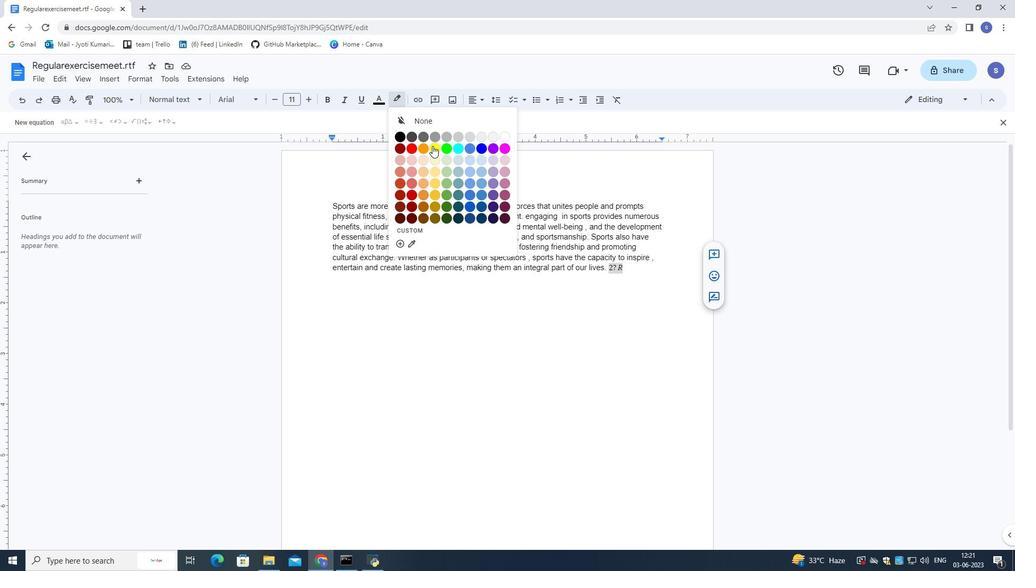 
Action: Mouse moved to (775, 314)
Screenshot: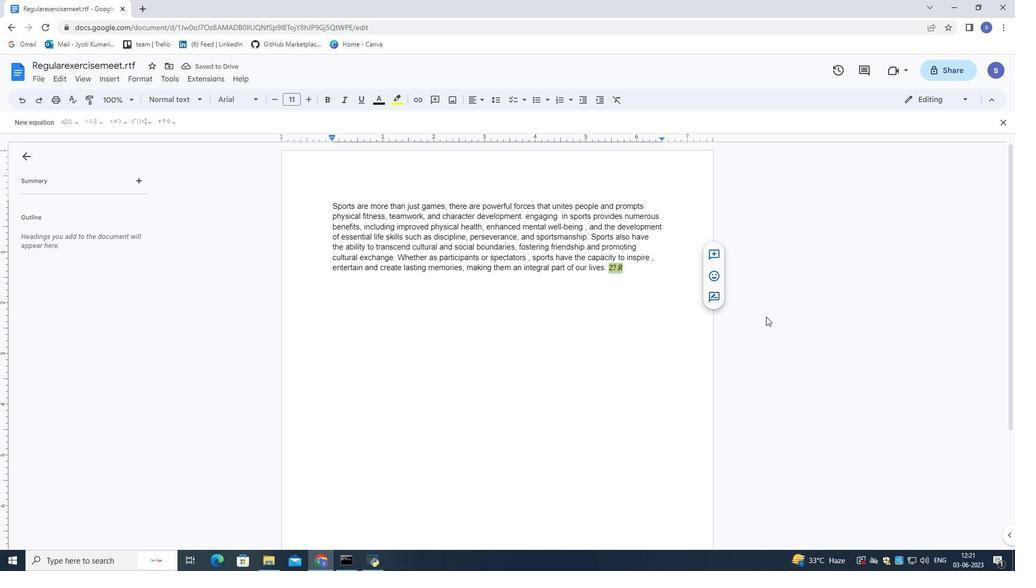 
Action: Mouse pressed left at (775, 314)
Screenshot: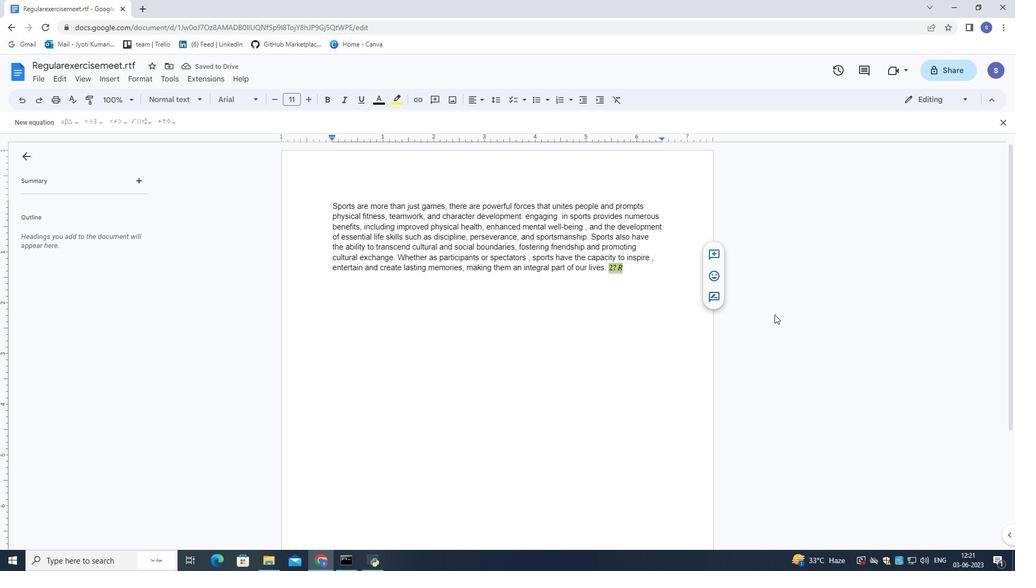
Action: Mouse moved to (152, 75)
Screenshot: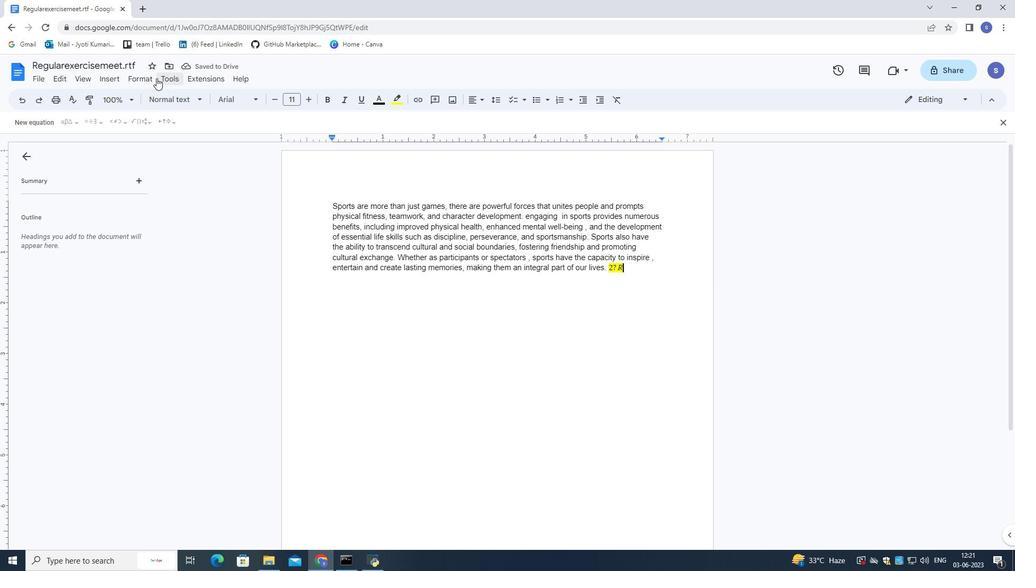 
Action: Mouse pressed left at (152, 75)
Screenshot: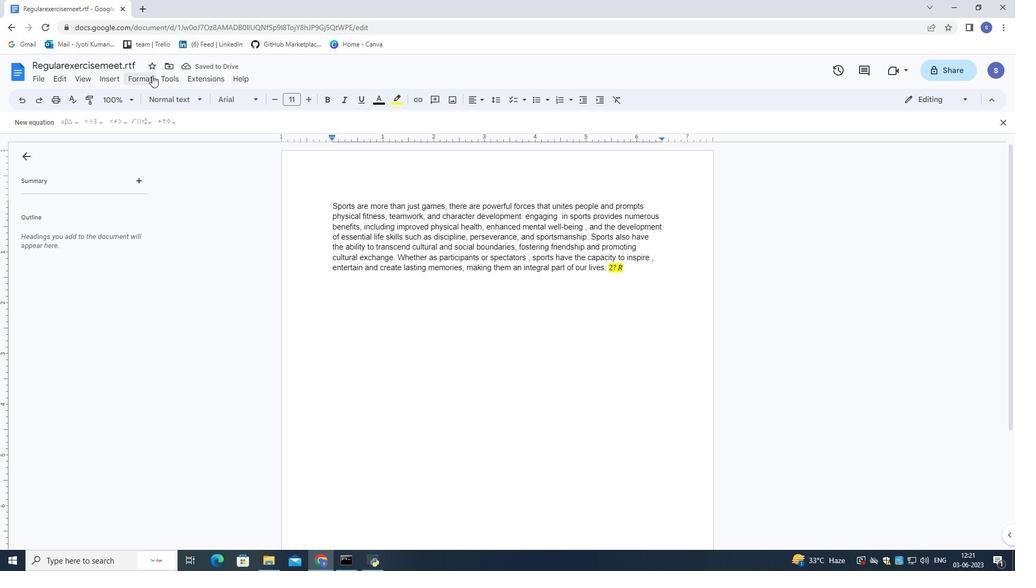 
Action: Mouse moved to (208, 239)
Screenshot: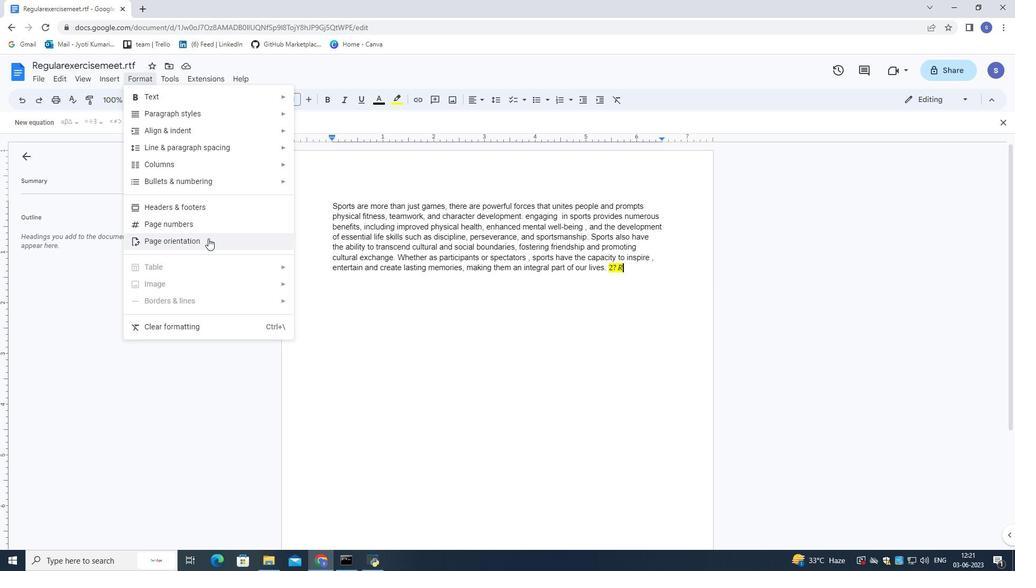 
Action: Mouse pressed left at (208, 239)
Screenshot: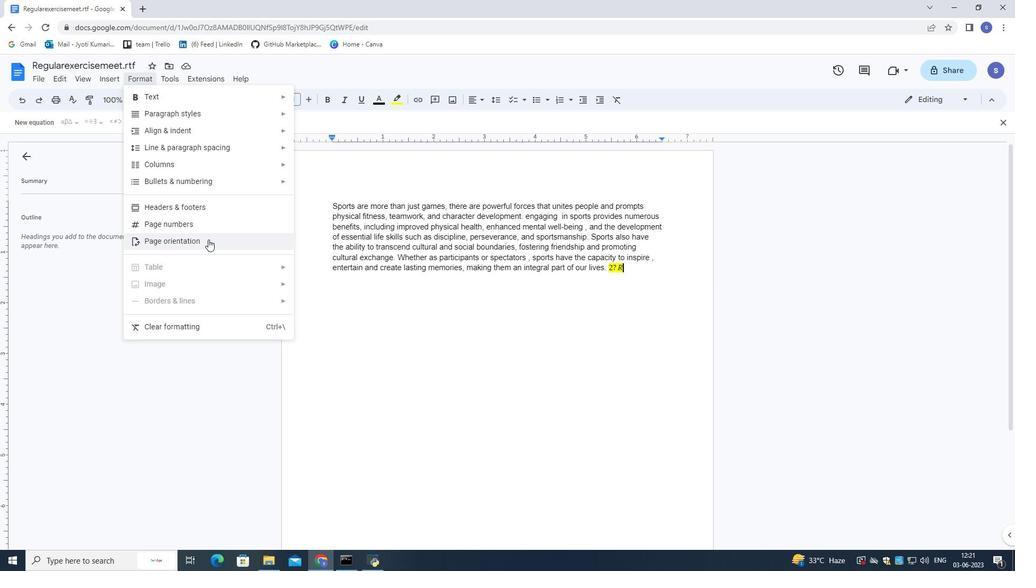 
Action: Mouse moved to (501, 321)
Screenshot: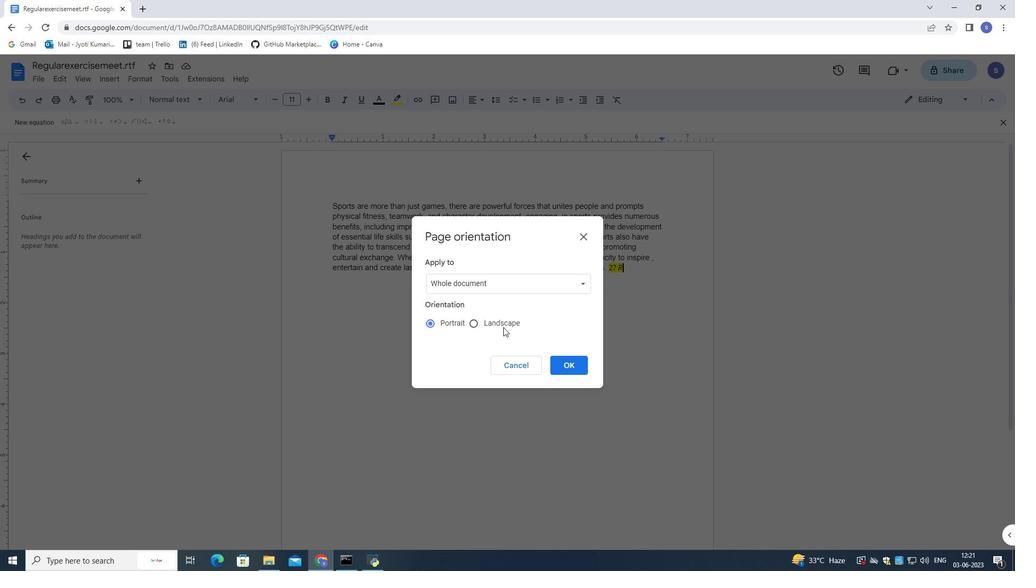 
Action: Mouse pressed left at (501, 321)
Screenshot: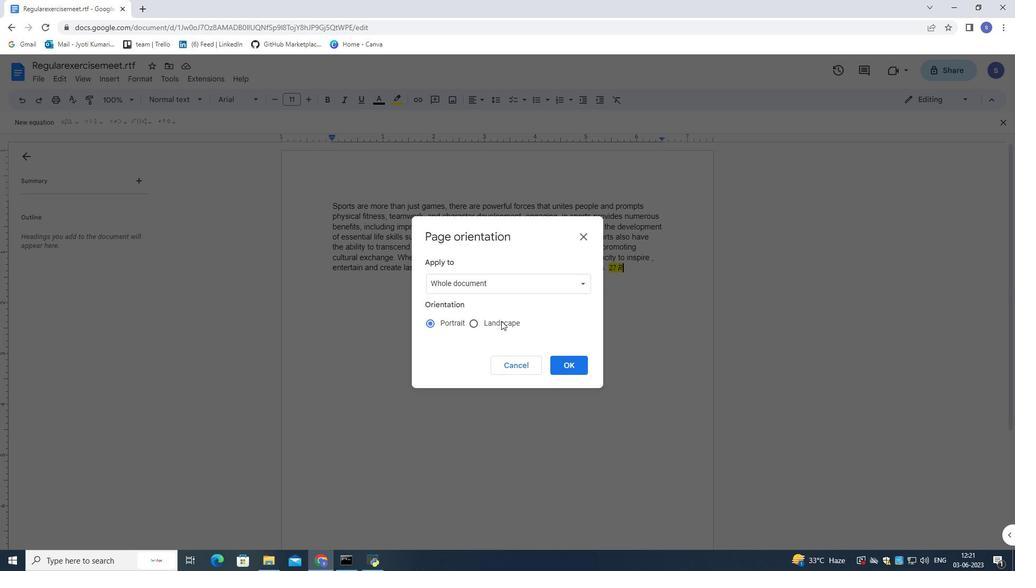 
Action: Mouse moved to (563, 362)
Screenshot: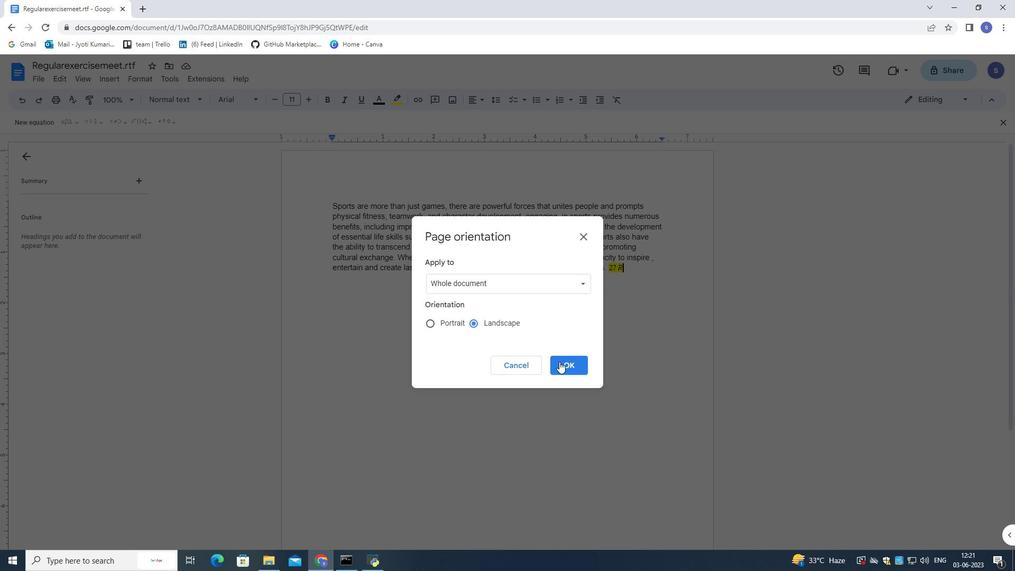 
Action: Mouse pressed left at (563, 362)
Screenshot: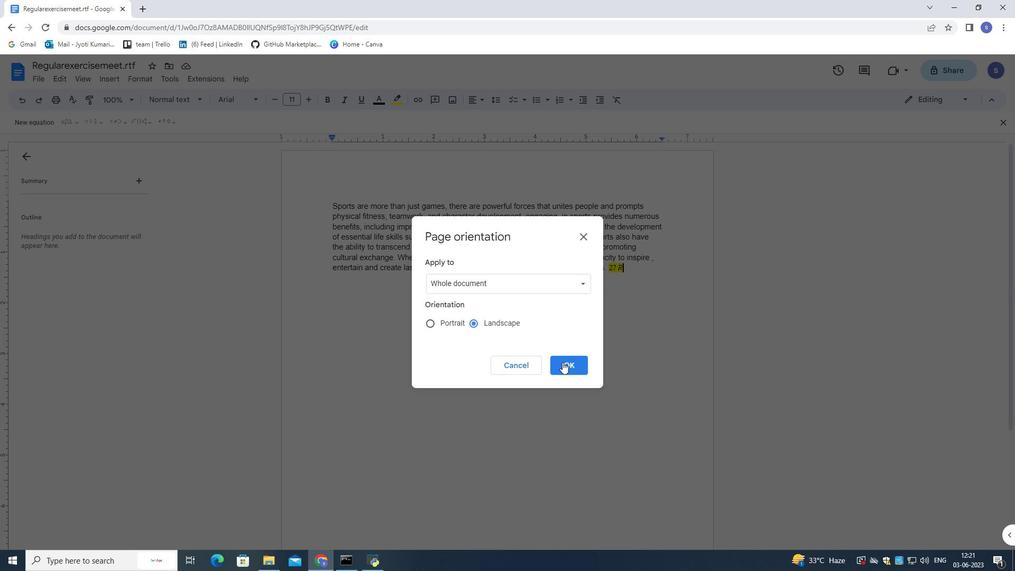 
Action: Mouse moved to (478, 352)
Screenshot: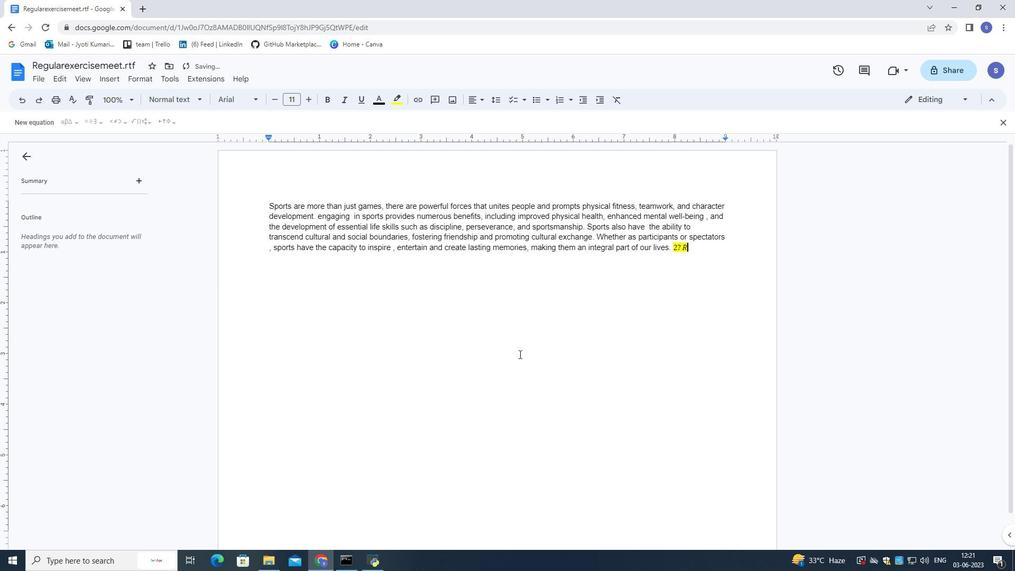 
Action: Mouse scrolled (478, 353) with delta (0, 0)
Screenshot: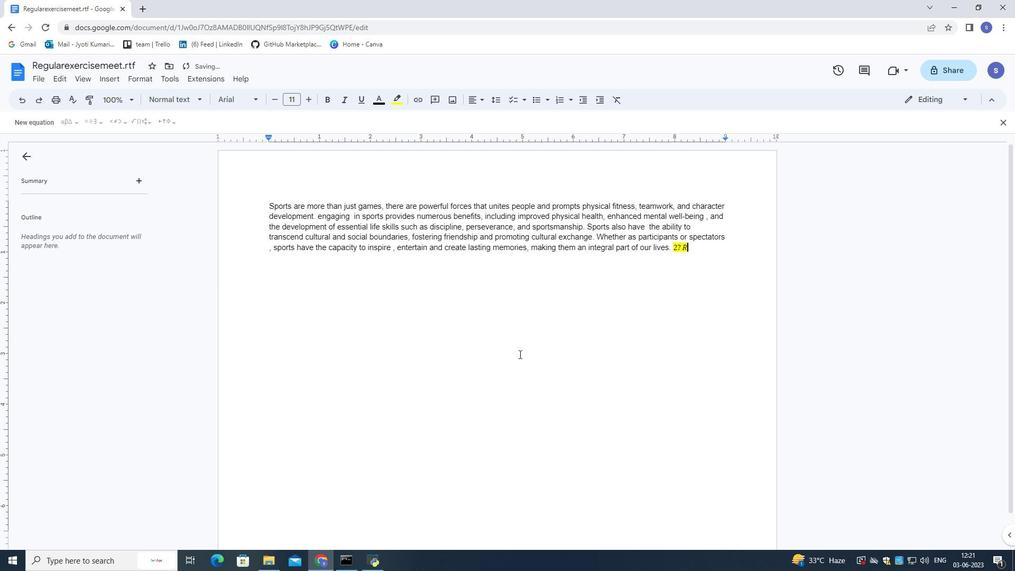 
Action: Mouse moved to (478, 351)
Screenshot: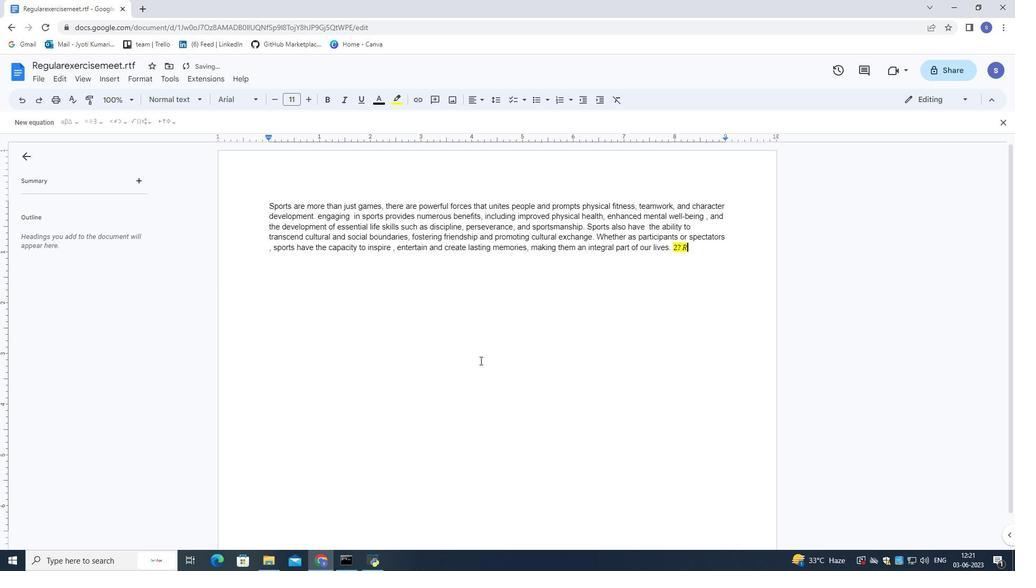 
Action: Mouse scrolled (478, 351) with delta (0, 0)
Screenshot: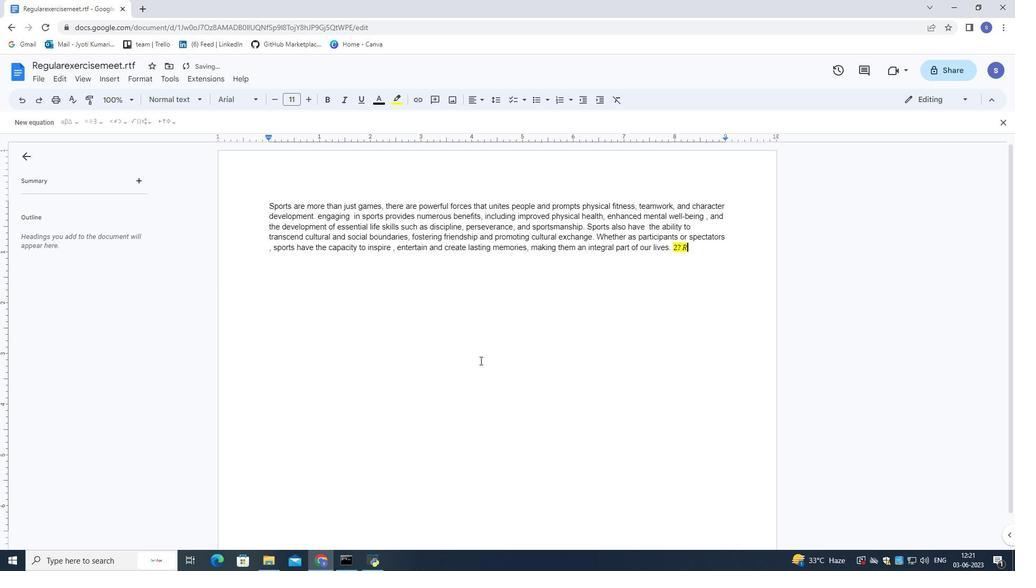 
Action: Mouse moved to (478, 350)
Screenshot: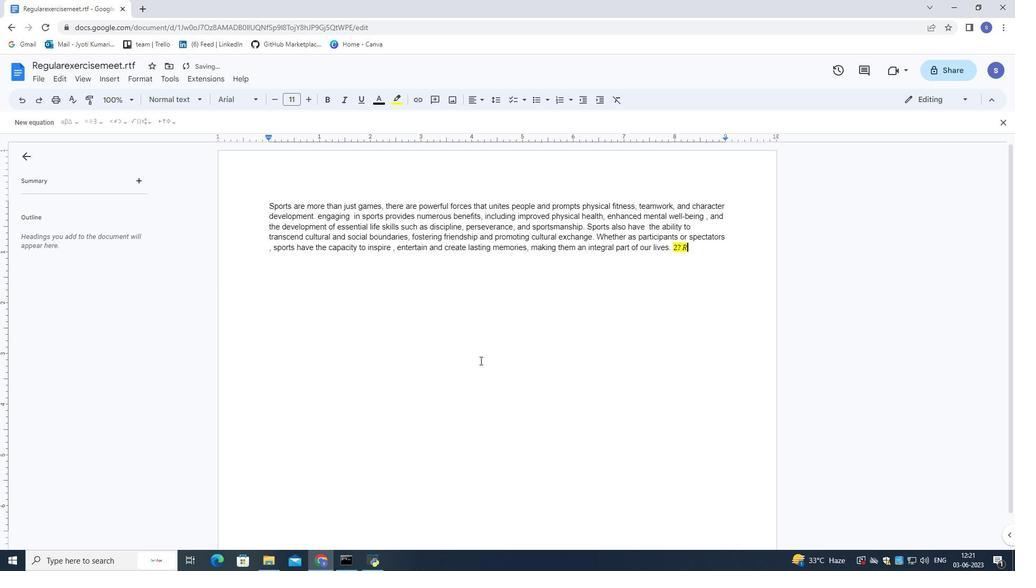 
Action: Mouse scrolled (478, 351) with delta (0, 0)
Screenshot: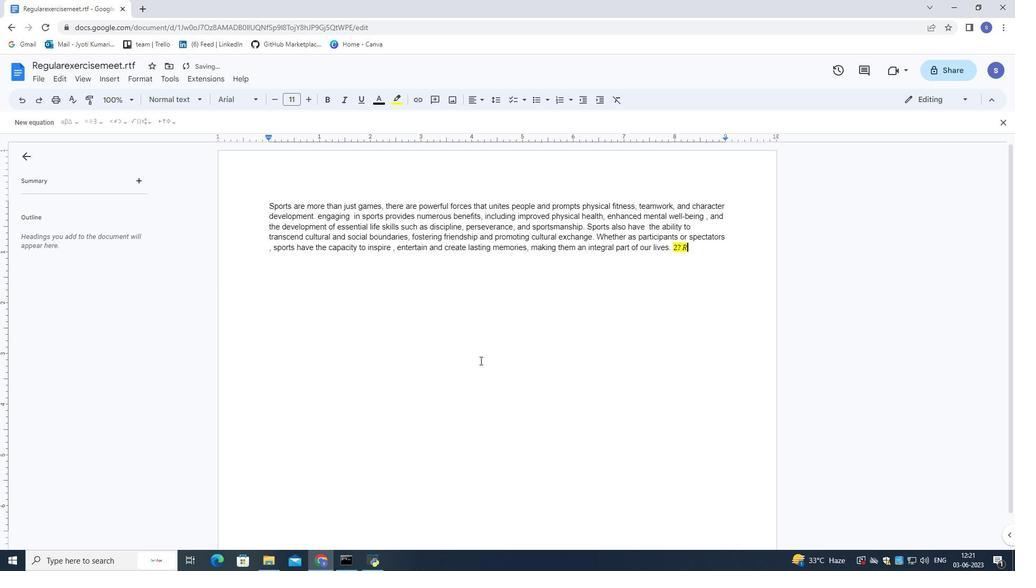 
Action: Mouse scrolled (478, 351) with delta (0, 0)
Screenshot: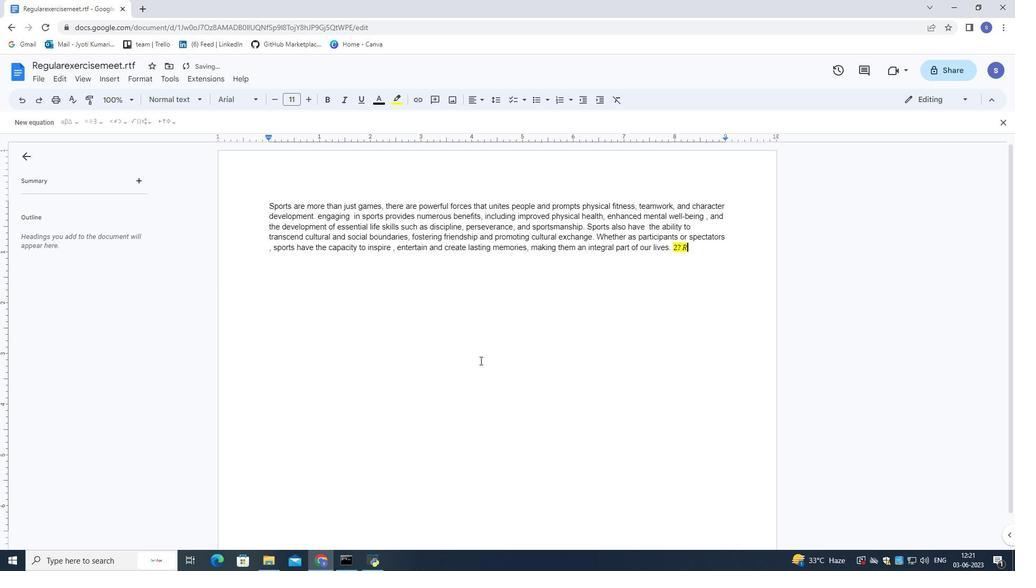 
Action: Mouse scrolled (478, 351) with delta (0, 0)
Screenshot: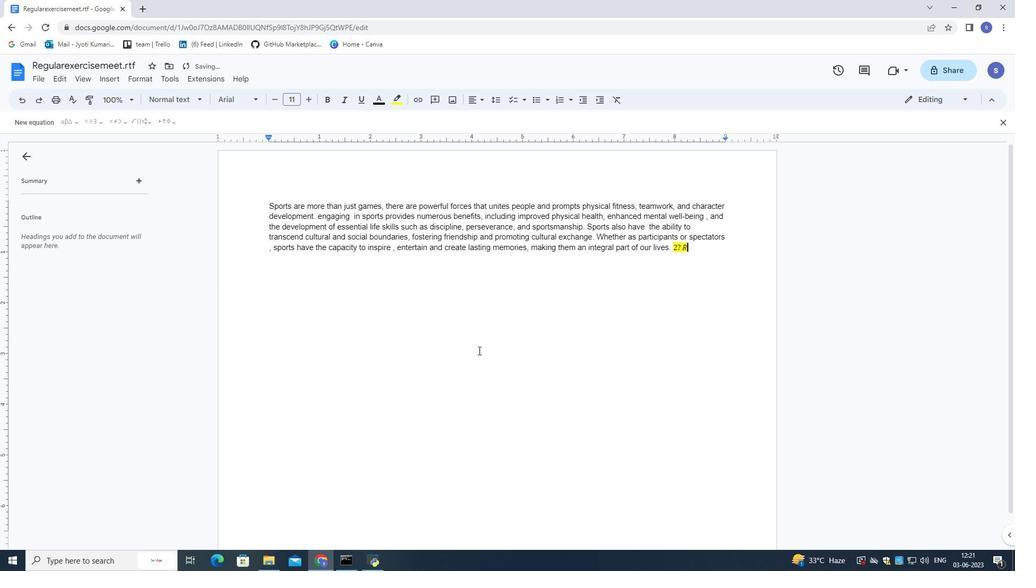 
Action: Mouse moved to (477, 352)
Screenshot: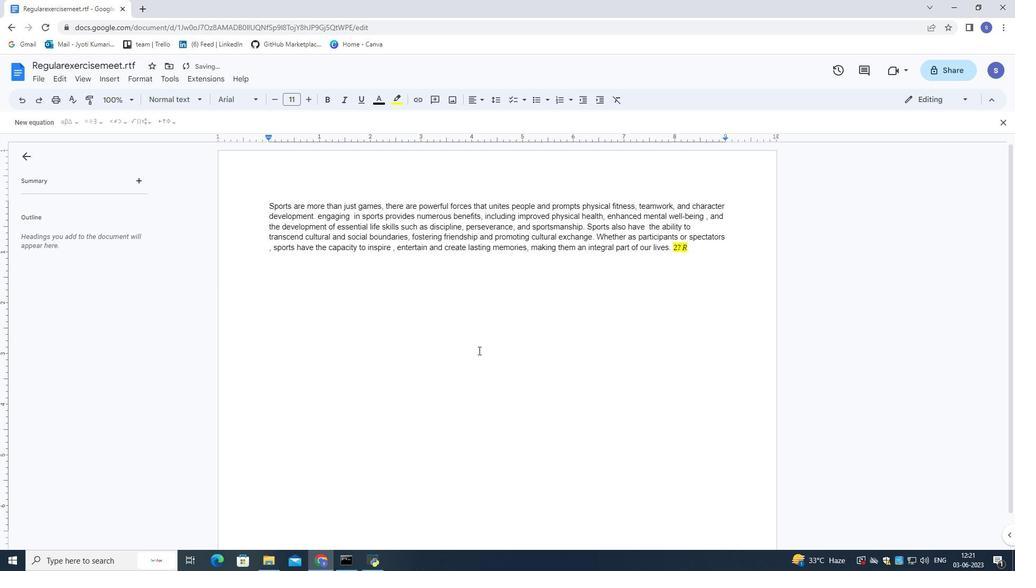 
Action: Mouse scrolled (477, 351) with delta (0, 0)
Screenshot: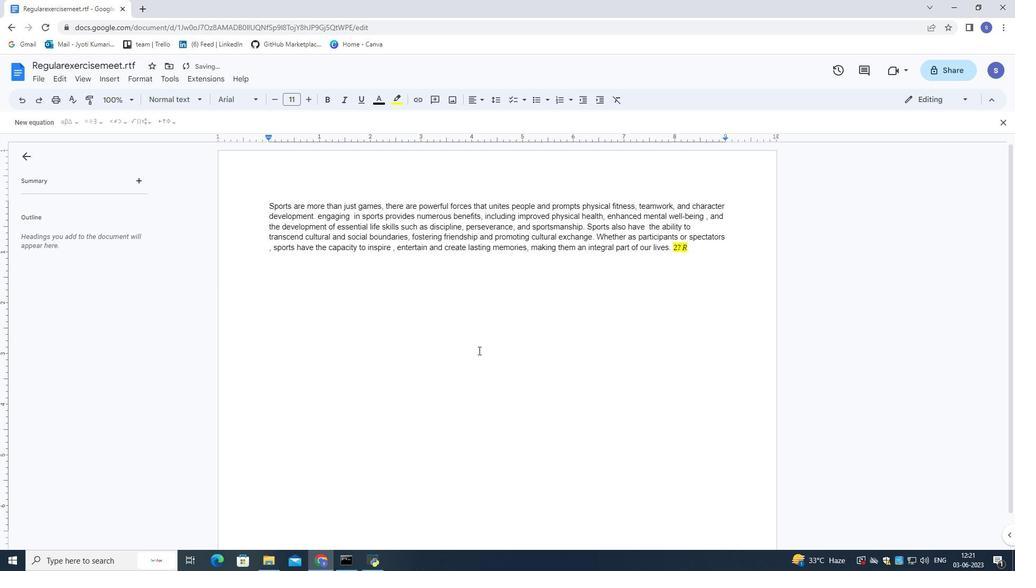 
Action: Mouse moved to (477, 353)
Screenshot: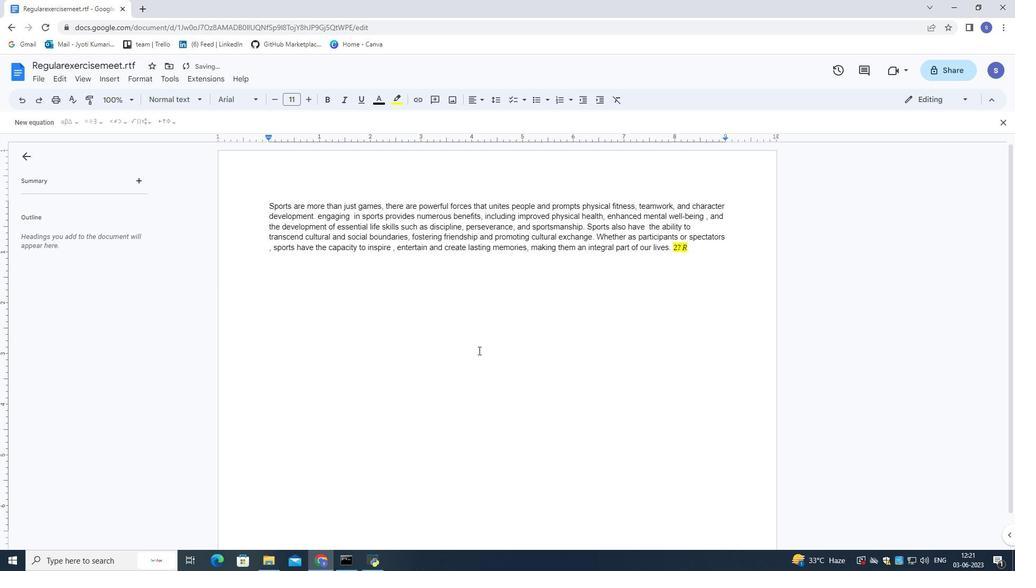 
Action: Mouse scrolled (477, 352) with delta (0, 0)
Screenshot: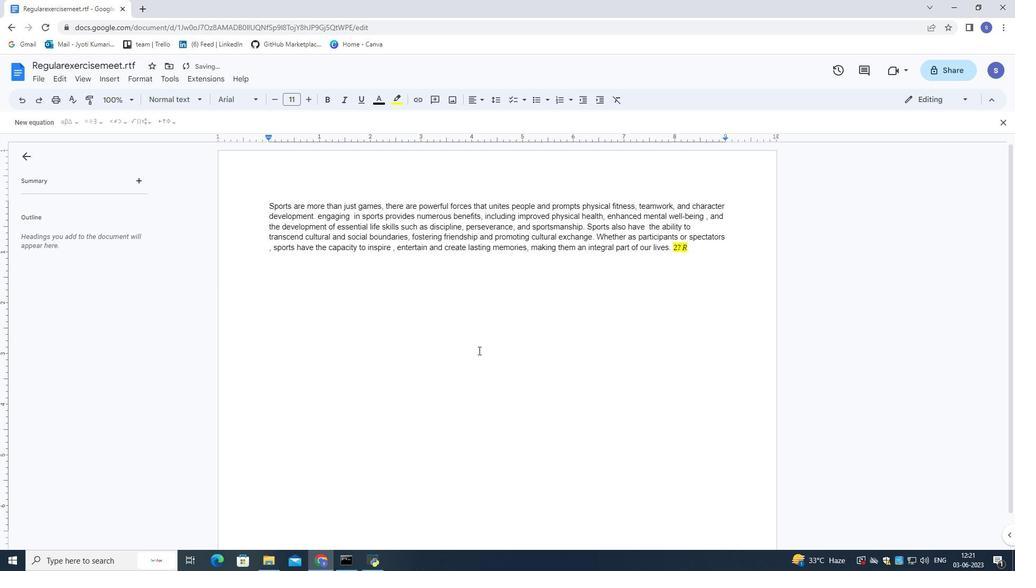 
Action: Mouse scrolled (477, 352) with delta (0, 0)
Screenshot: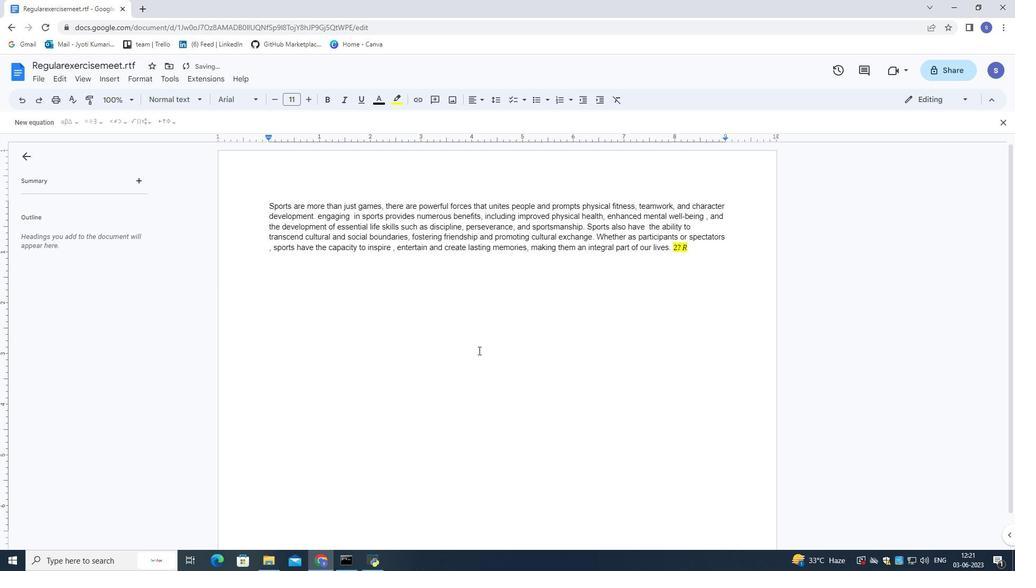 
Action: Mouse scrolled (477, 352) with delta (0, 0)
Screenshot: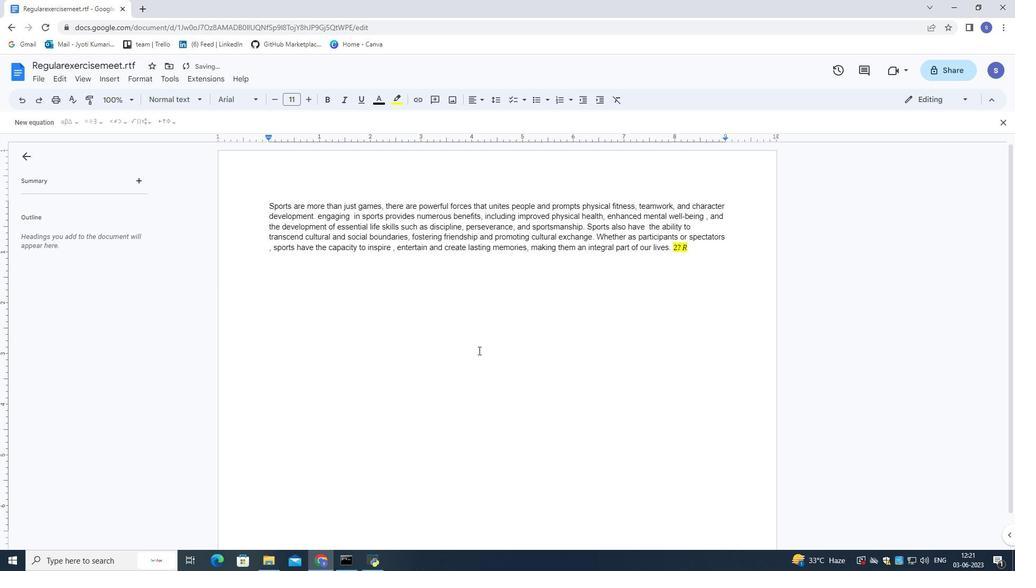 
Action: Mouse scrolled (477, 352) with delta (0, 0)
Screenshot: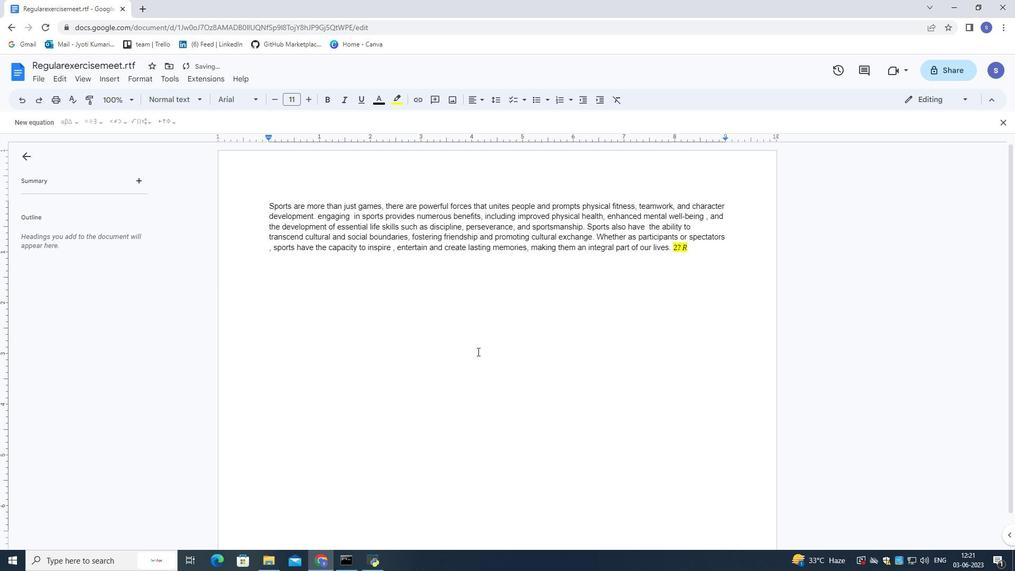 
Action: Mouse scrolled (477, 352) with delta (0, 0)
Screenshot: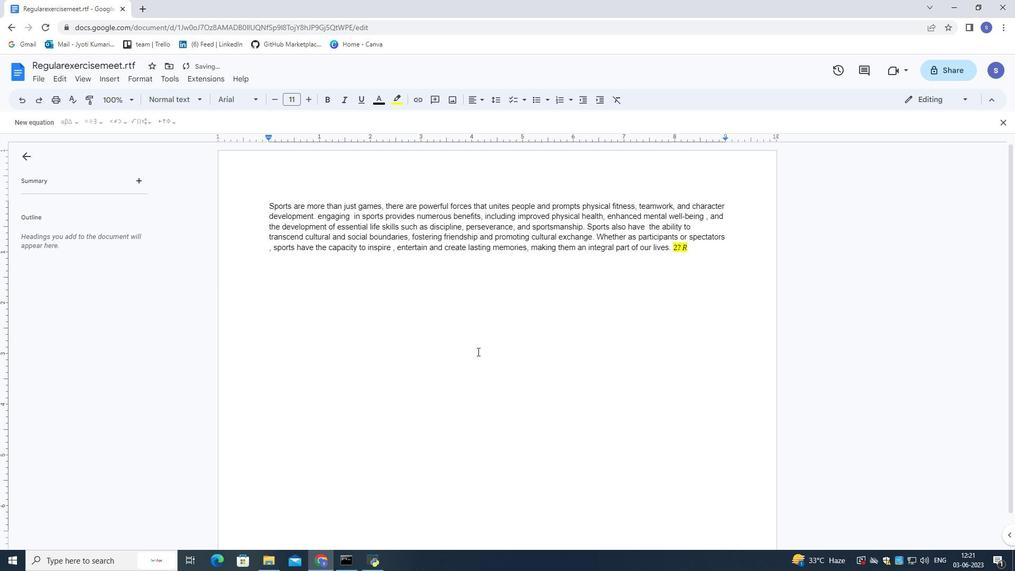 
Action: Mouse moved to (477, 353)
Screenshot: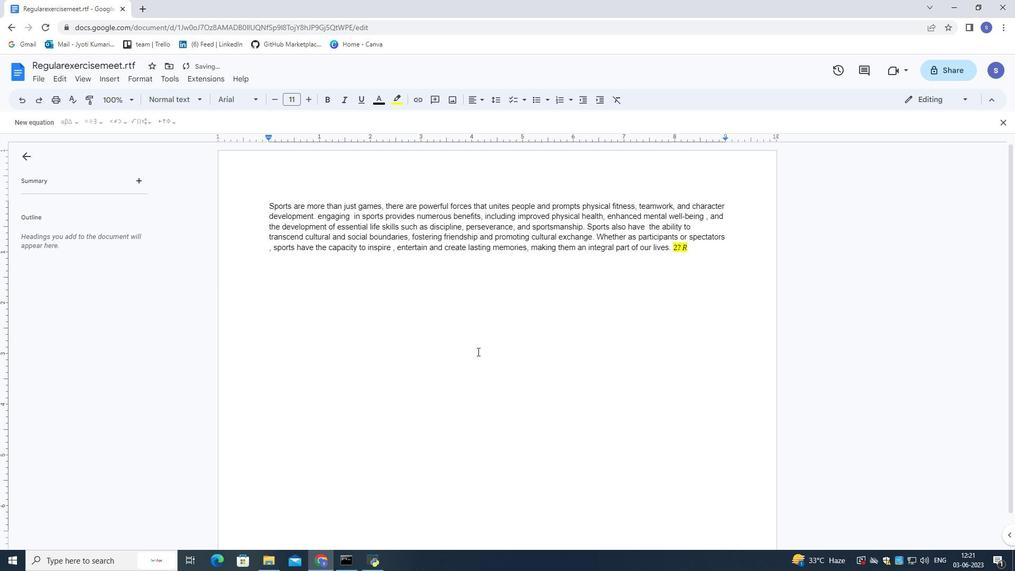 
Action: Mouse scrolled (477, 354) with delta (0, 0)
Screenshot: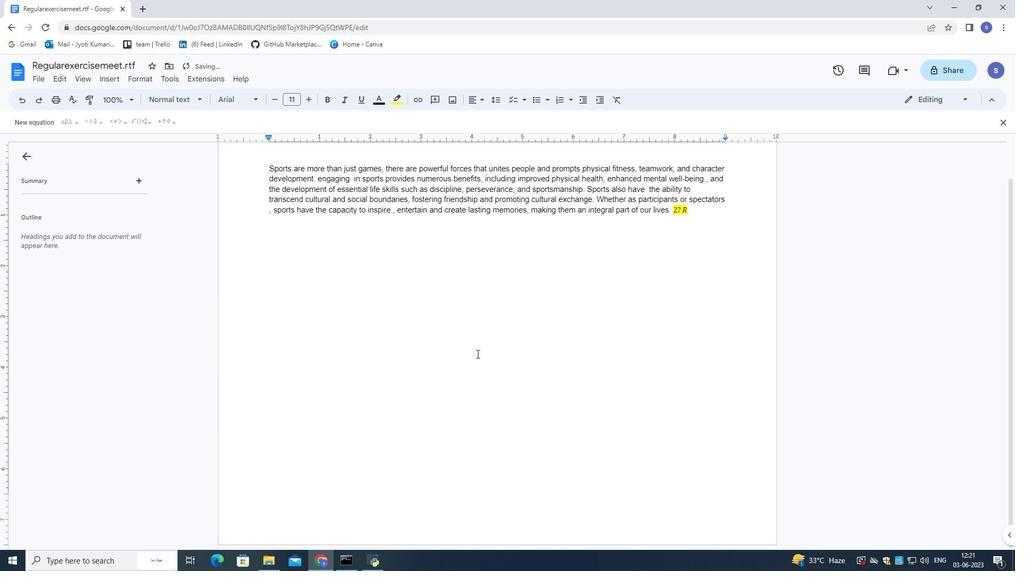 
Action: Mouse scrolled (477, 354) with delta (0, 0)
Screenshot: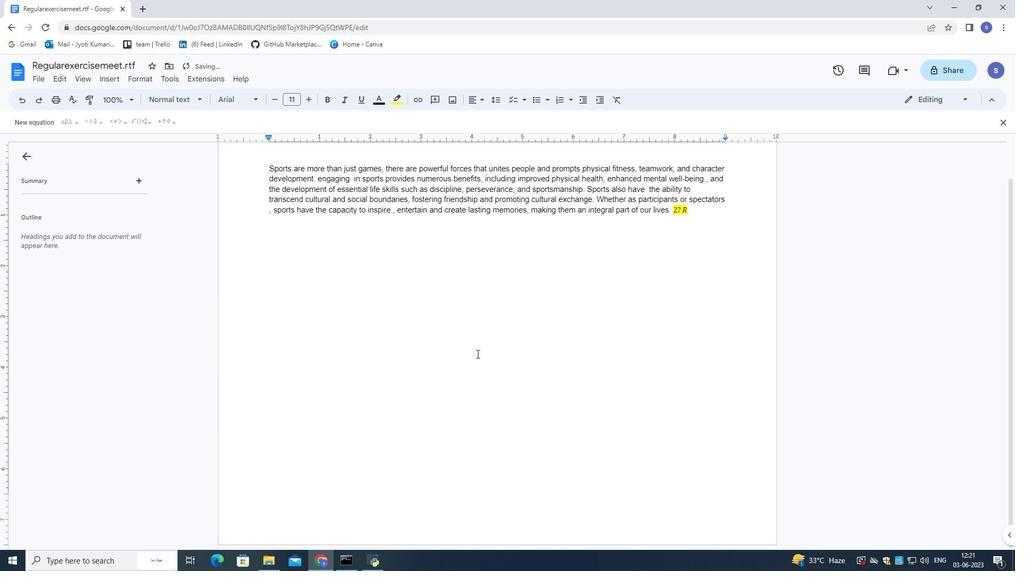 
Action: Mouse scrolled (477, 354) with delta (0, 0)
Screenshot: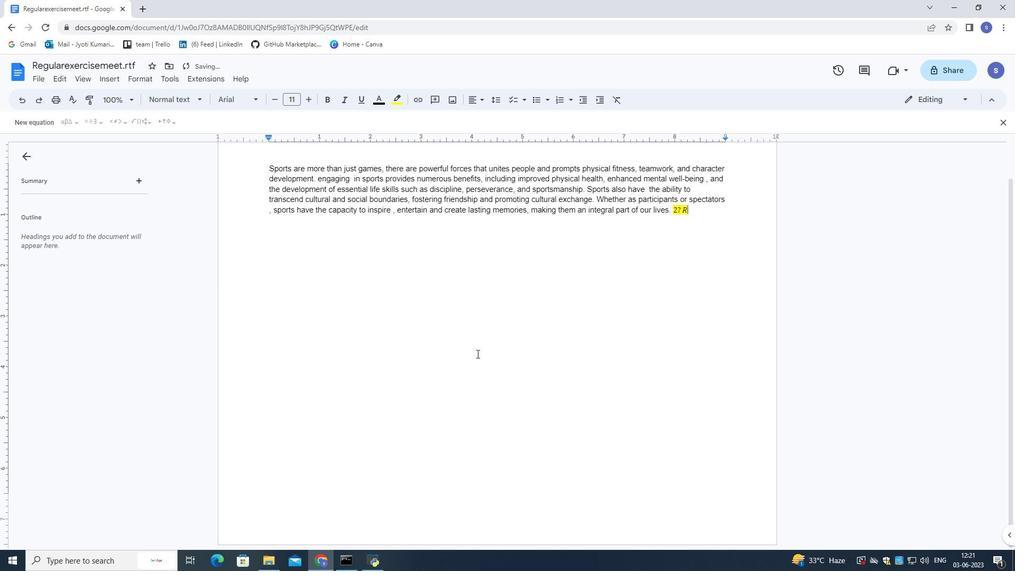 
Action: Mouse scrolled (477, 354) with delta (0, 0)
Screenshot: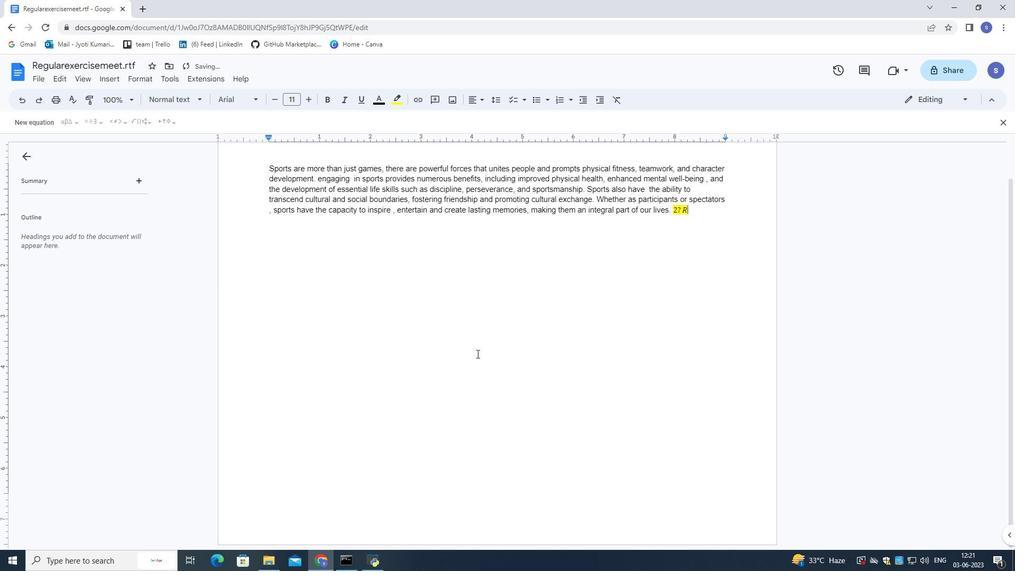 
Action: Mouse scrolled (477, 354) with delta (0, 0)
Screenshot: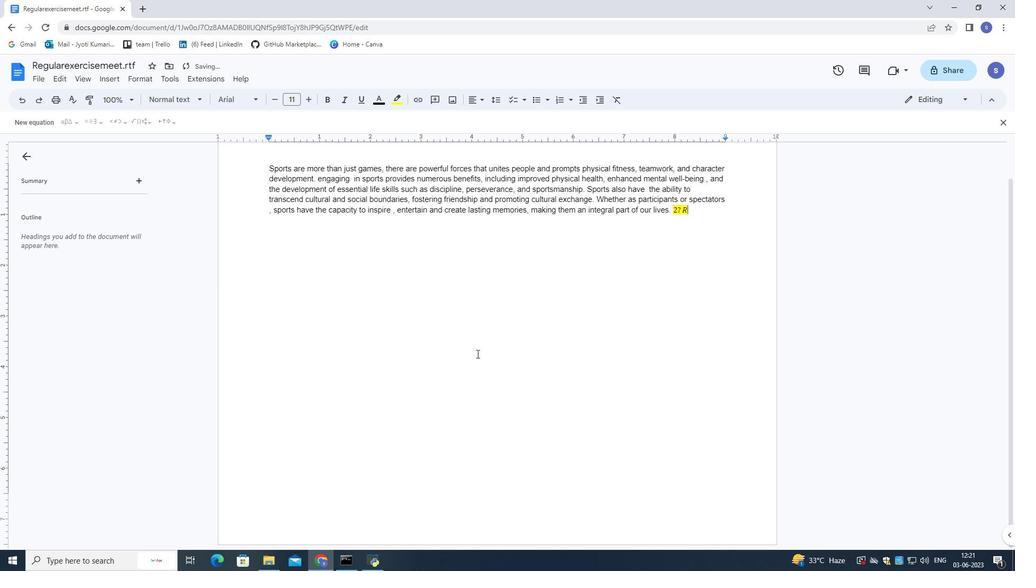 
Action: Mouse moved to (477, 349)
Screenshot: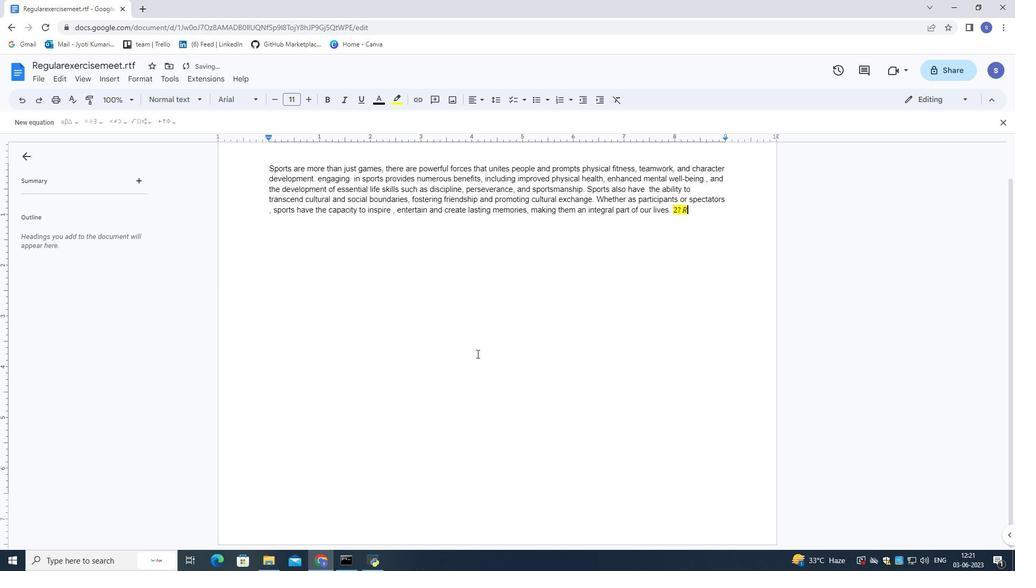 
Action: Mouse scrolled (477, 349) with delta (0, 0)
Screenshot: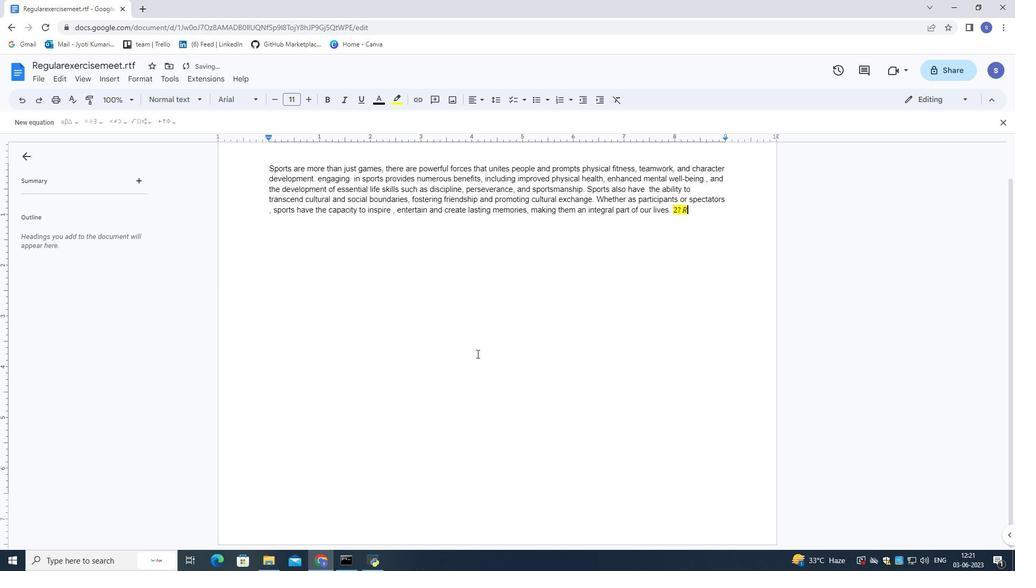
Action: Mouse moved to (476, 345)
Screenshot: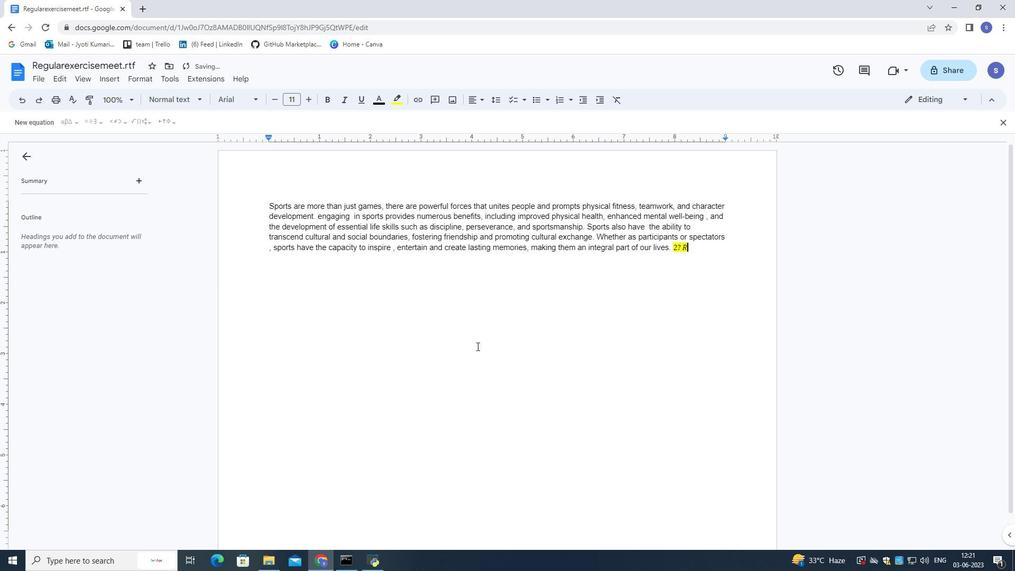 
Action: Mouse scrolled (476, 346) with delta (0, 0)
Screenshot: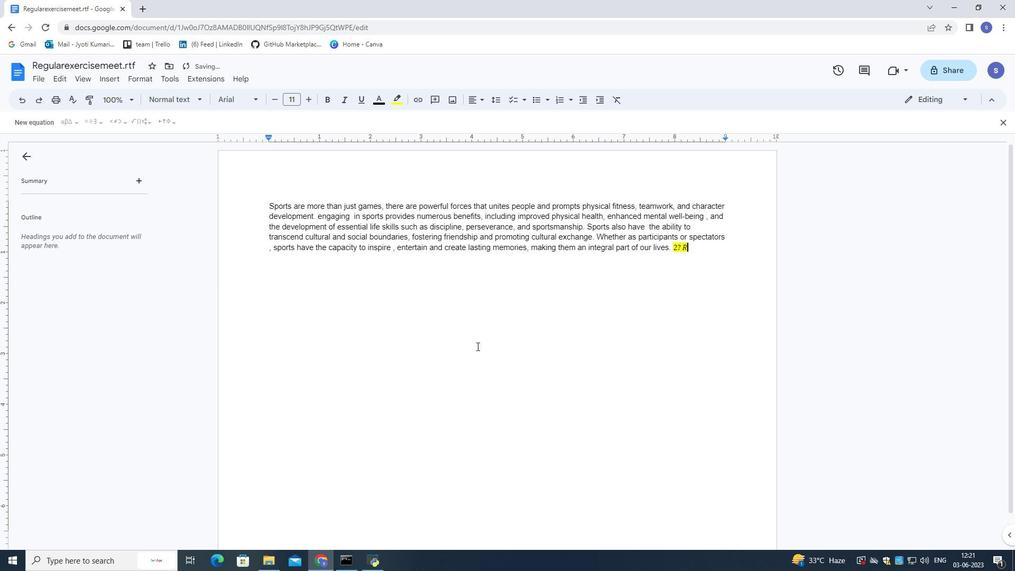 
Action: Mouse moved to (476, 345)
Screenshot: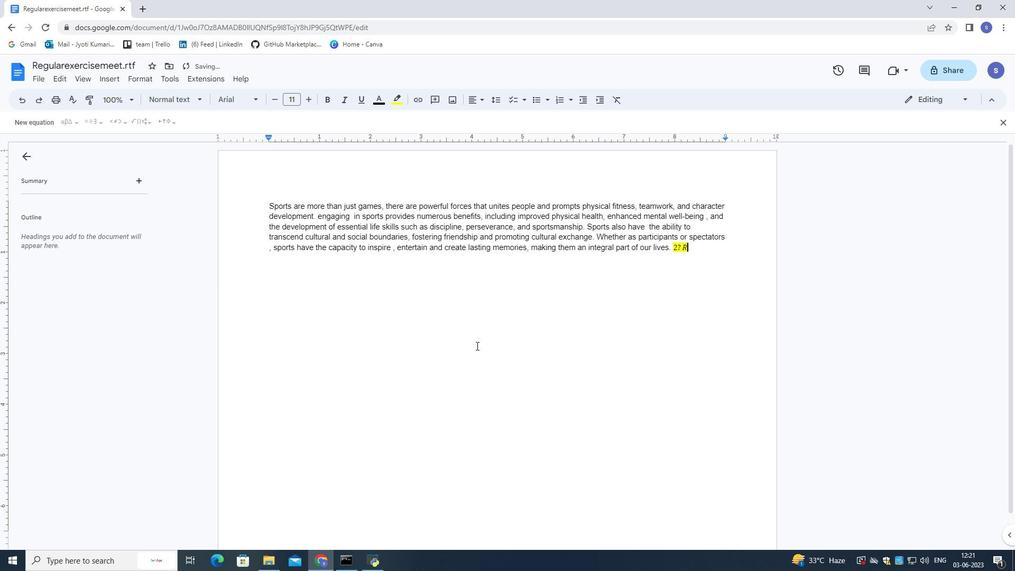 
Action: Mouse scrolled (476, 345) with delta (0, 0)
Screenshot: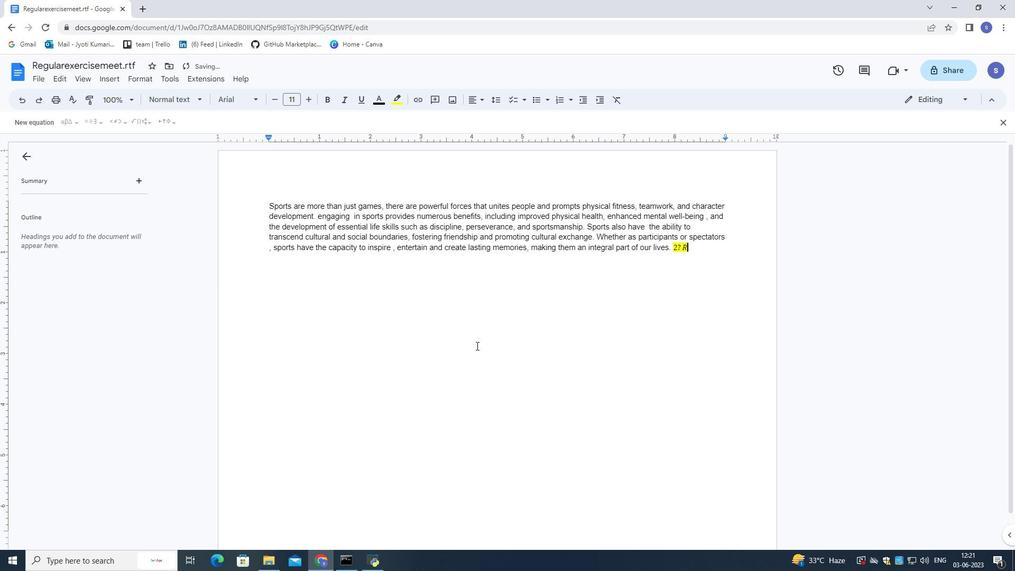 
Action: Mouse scrolled (476, 345) with delta (0, 0)
Screenshot: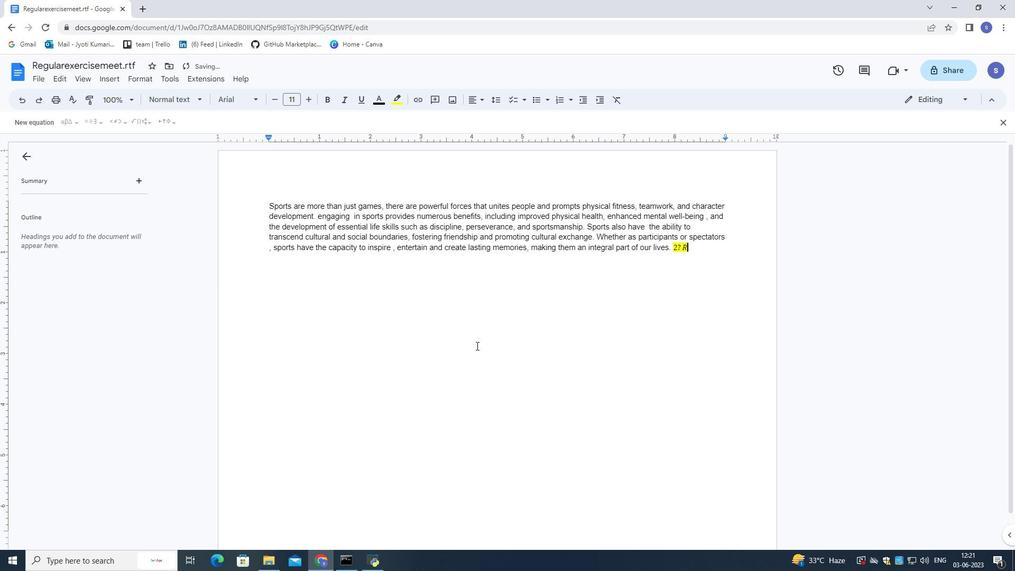 
Action: Mouse scrolled (476, 345) with delta (0, 0)
Screenshot: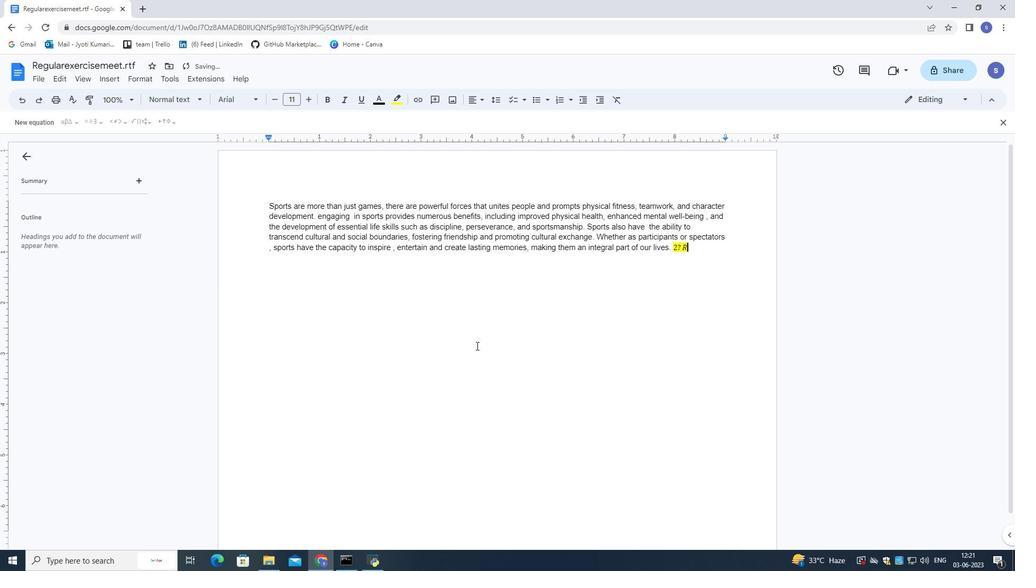 
Action: Mouse moved to (476, 343)
Screenshot: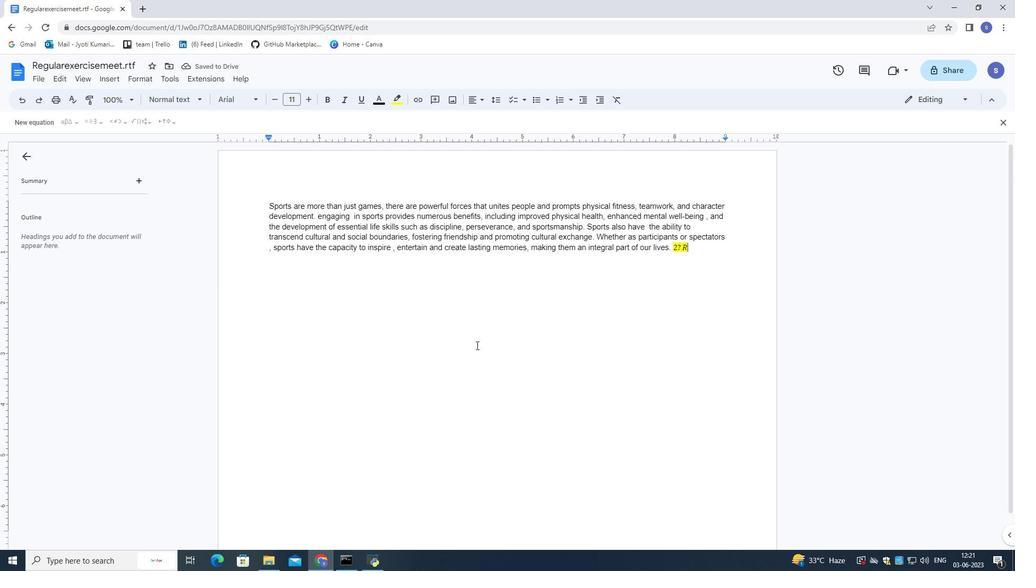 
